 Task: Find connections with filter location Bilajari with filter topic #openhouse with filter profile language English with filter current company SpiceJet Limited with filter school Rustamji Institute of Technology, Border Security Force (BSF) Academy, Tekanpur, Gwalior 474005 with filter industry Boilers, Tanks, and Shipping Container Manufacturing with filter service category Property Management with filter keywords title Accountant
Action: Mouse moved to (595, 108)
Screenshot: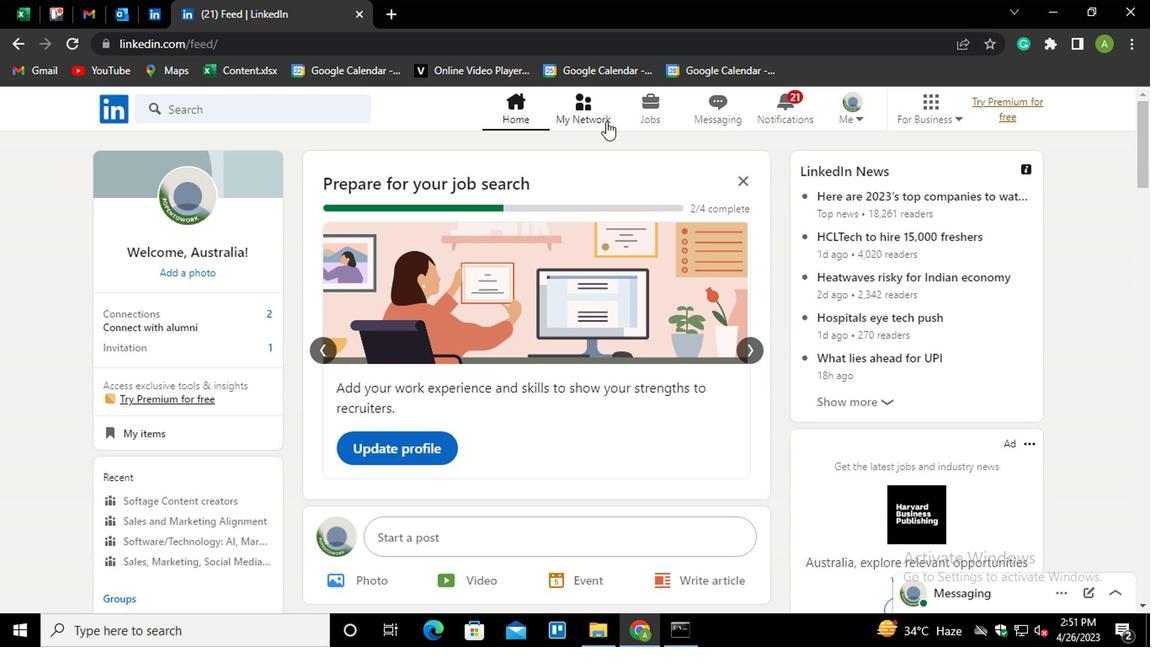 
Action: Mouse pressed left at (595, 108)
Screenshot: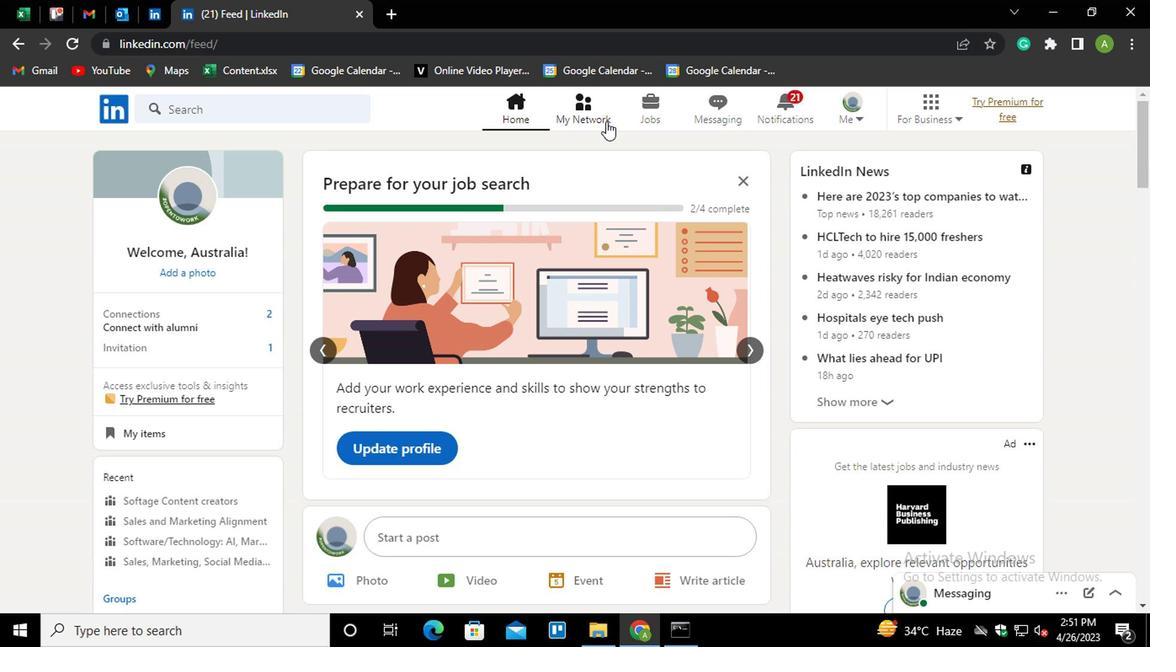 
Action: Mouse moved to (187, 195)
Screenshot: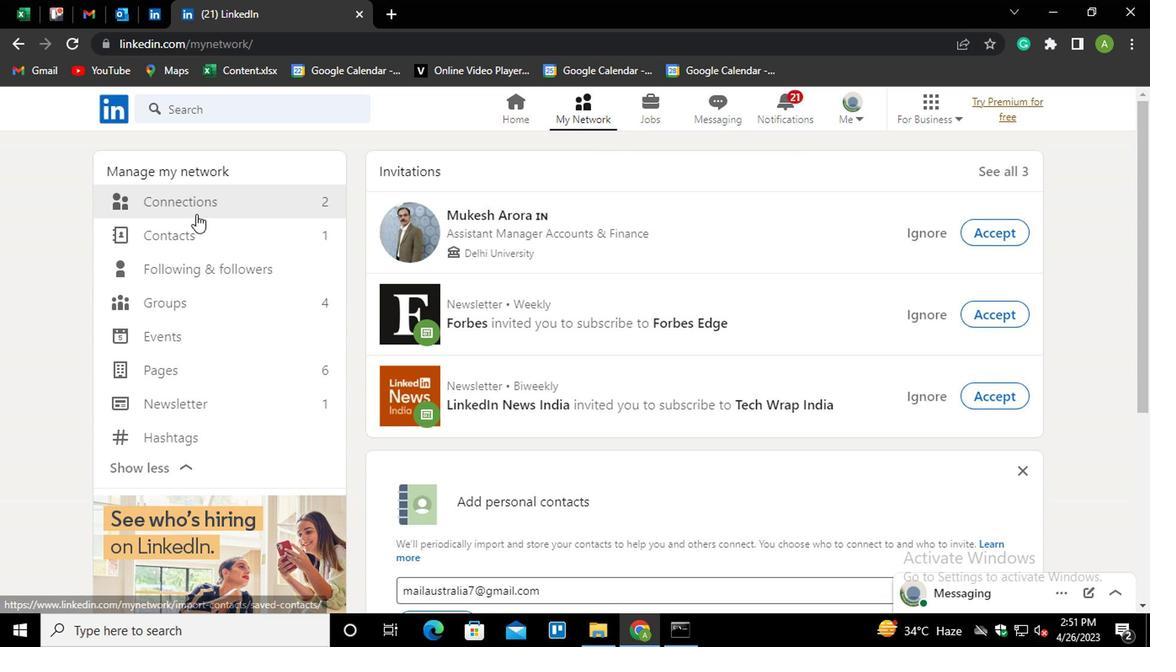 
Action: Mouse pressed left at (187, 195)
Screenshot: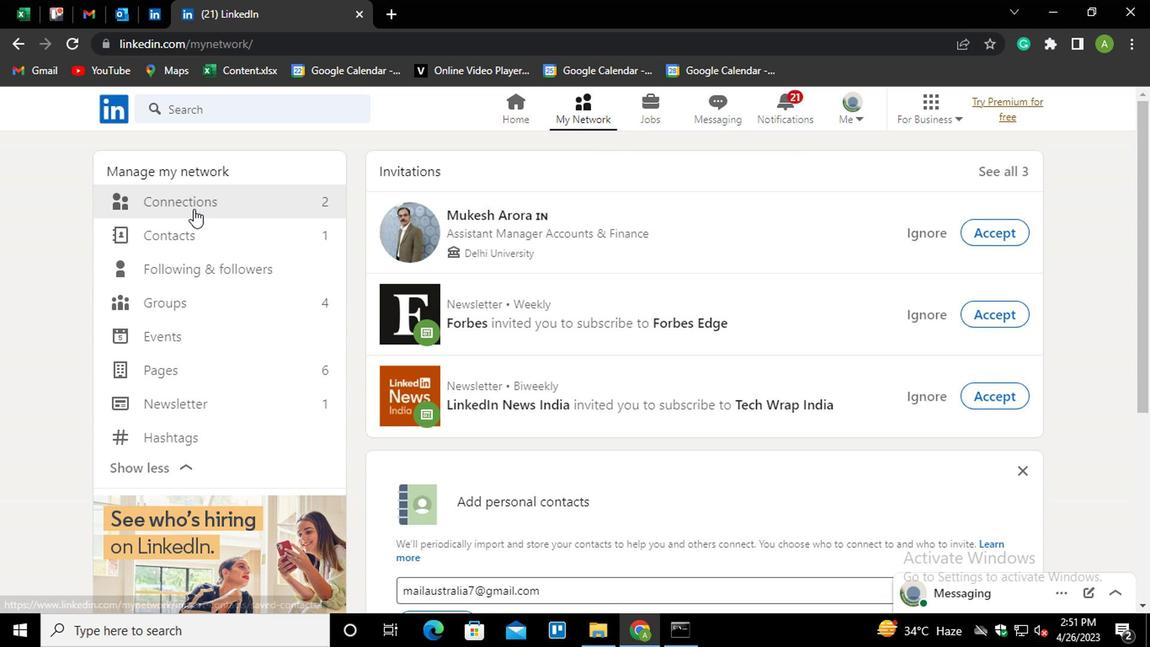 
Action: Mouse moved to (667, 196)
Screenshot: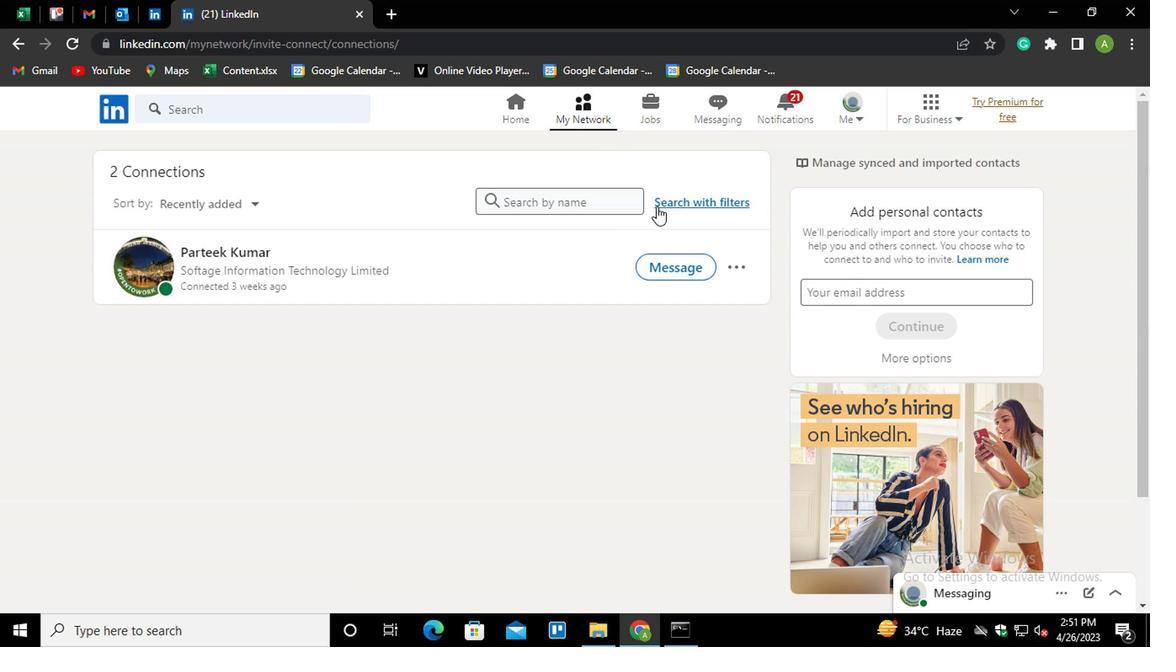 
Action: Mouse pressed left at (667, 196)
Screenshot: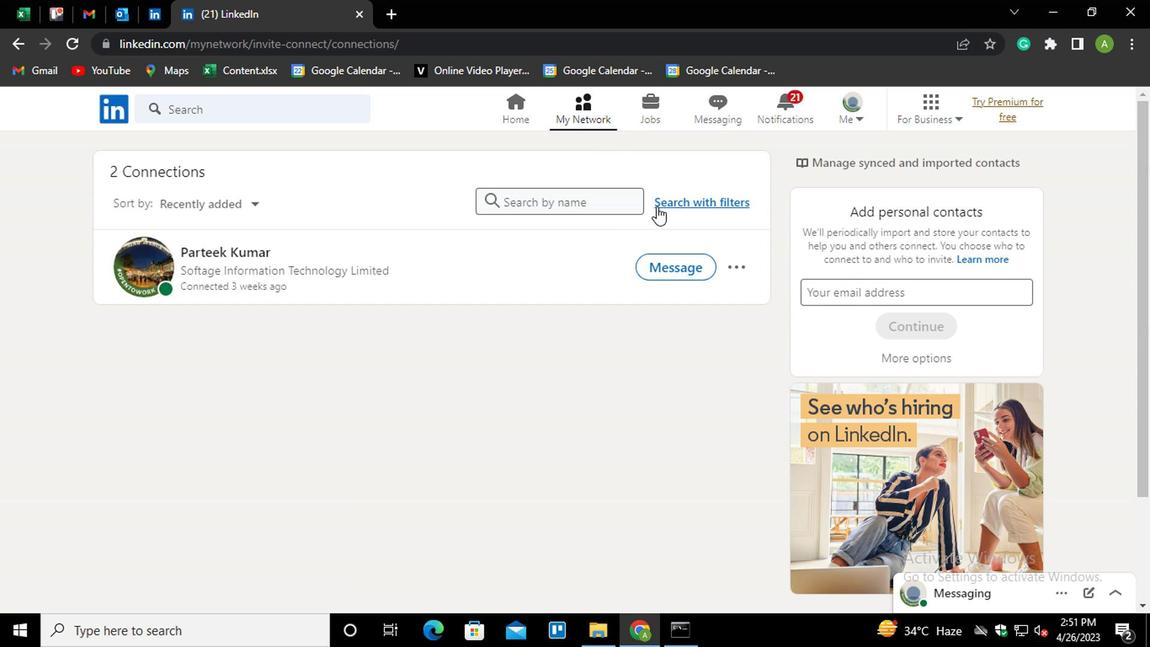 
Action: Mouse moved to (567, 142)
Screenshot: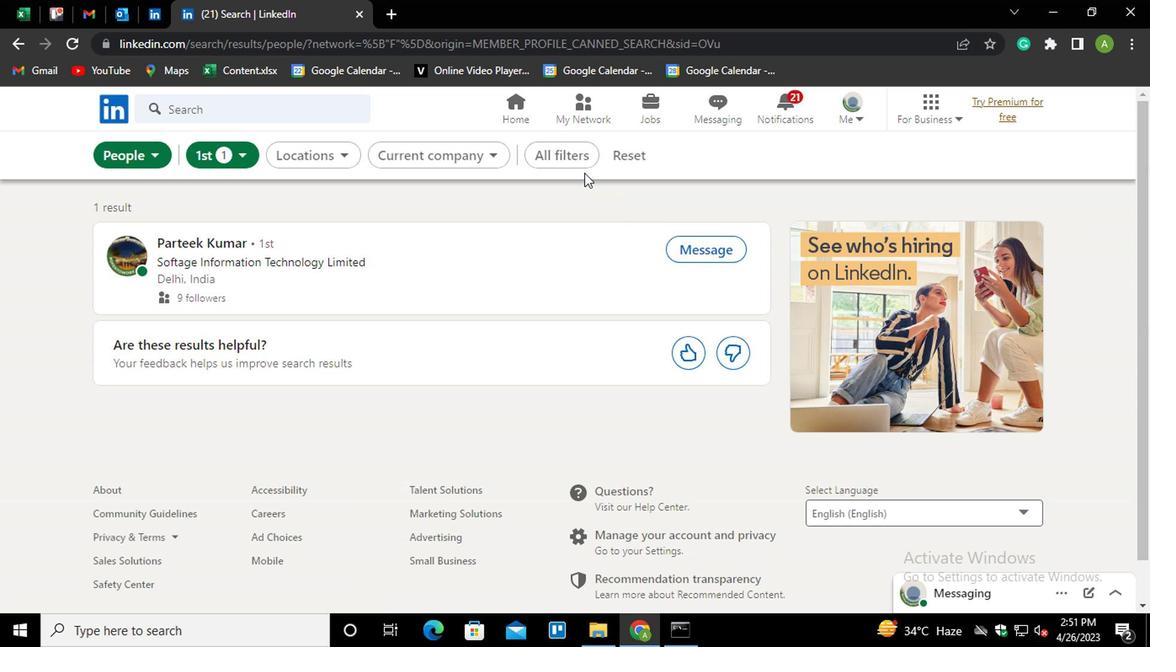 
Action: Mouse pressed left at (567, 142)
Screenshot: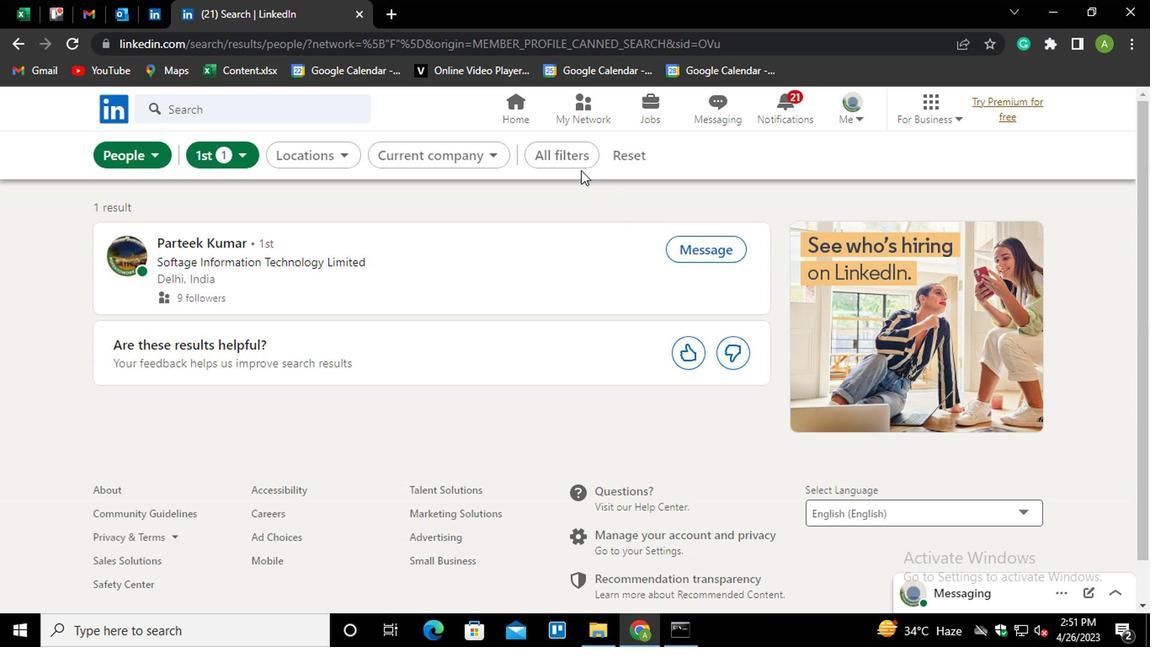 
Action: Mouse moved to (871, 346)
Screenshot: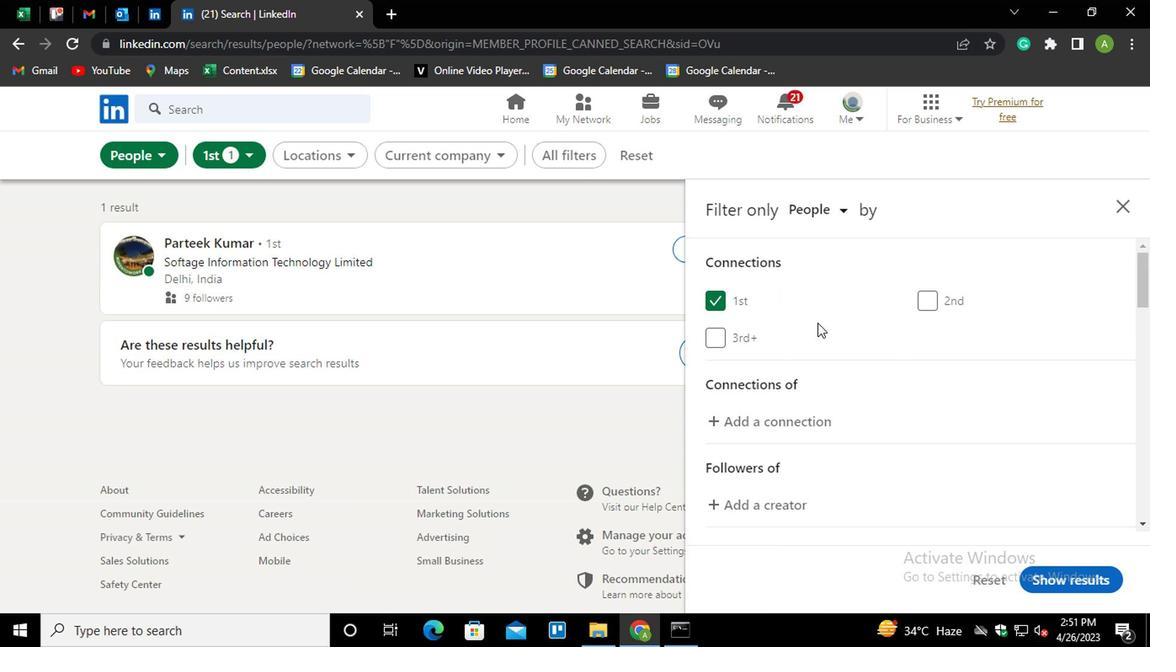 
Action: Mouse scrolled (871, 345) with delta (0, -1)
Screenshot: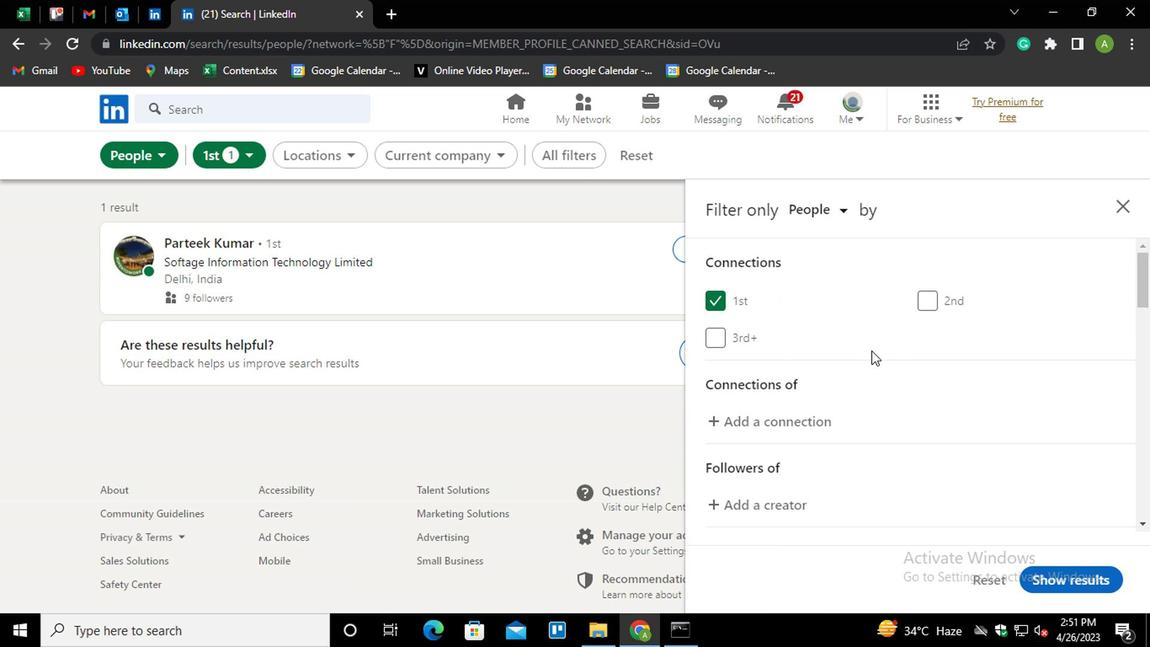 
Action: Mouse scrolled (871, 345) with delta (0, -1)
Screenshot: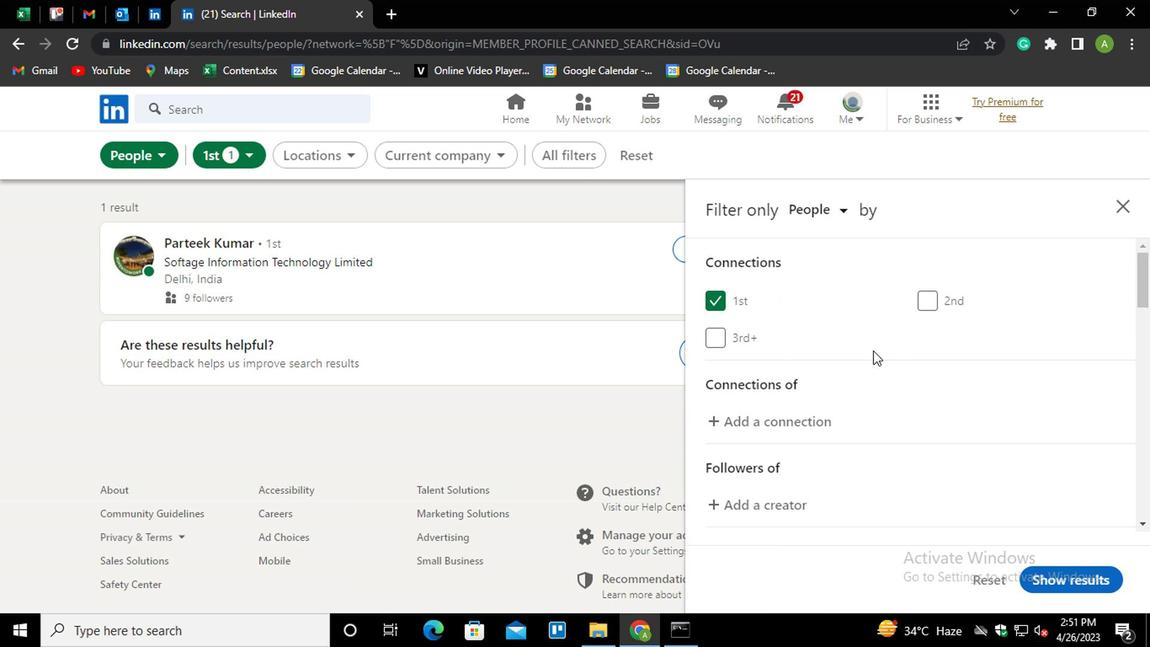 
Action: Mouse scrolled (871, 345) with delta (0, -1)
Screenshot: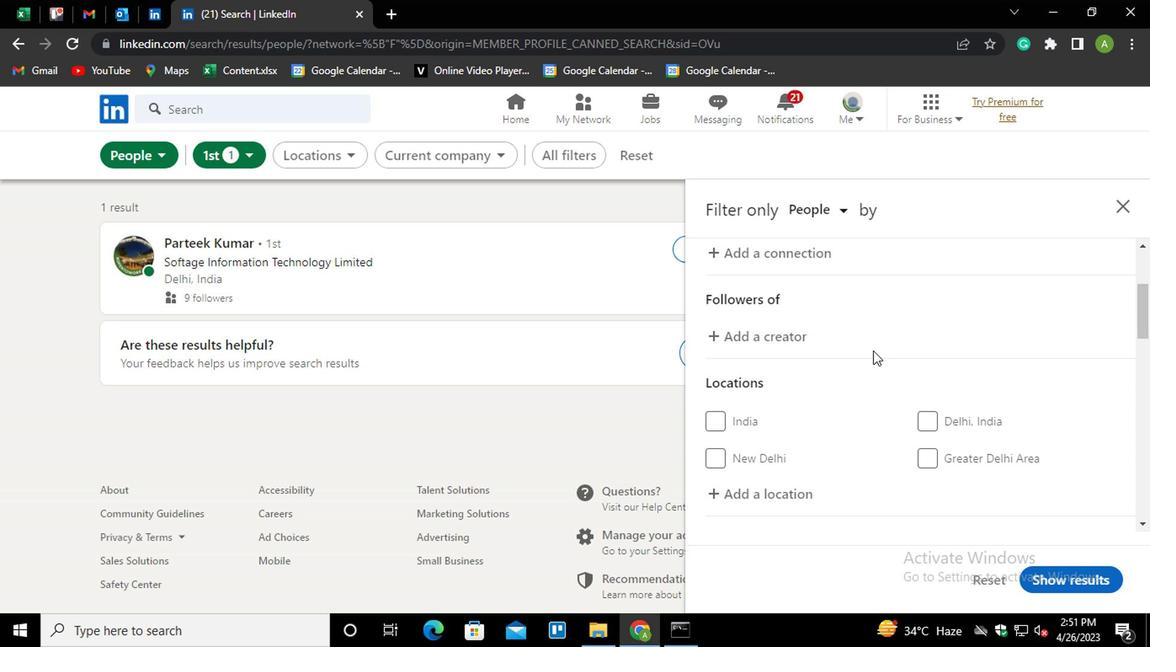 
Action: Mouse moved to (774, 399)
Screenshot: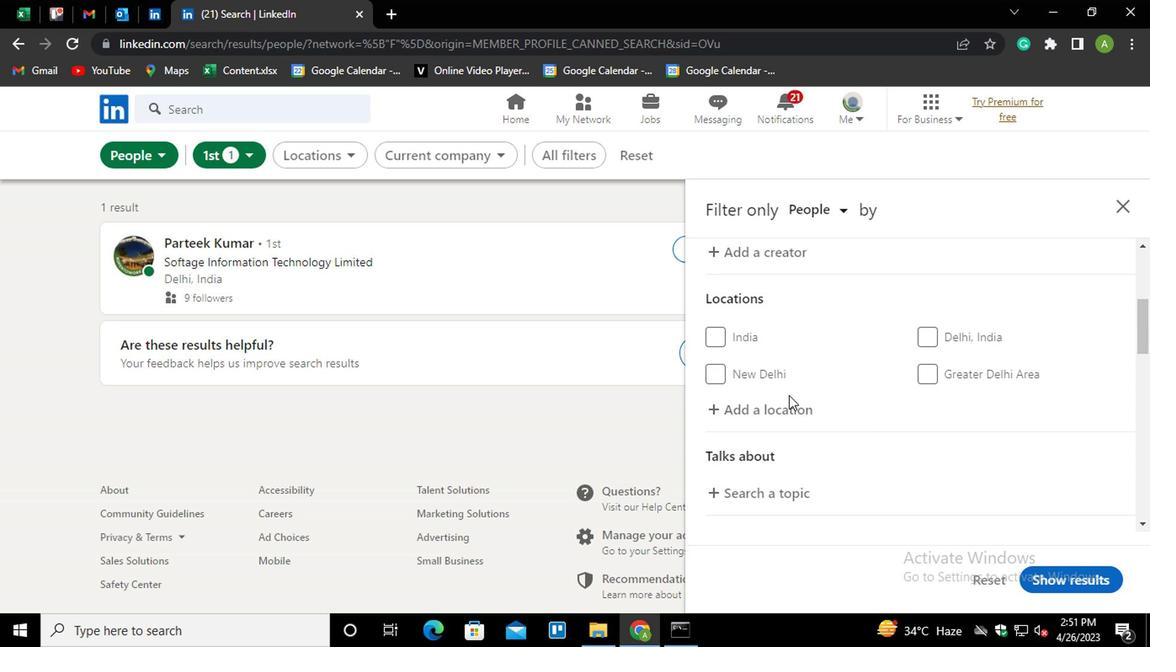 
Action: Mouse pressed left at (774, 399)
Screenshot: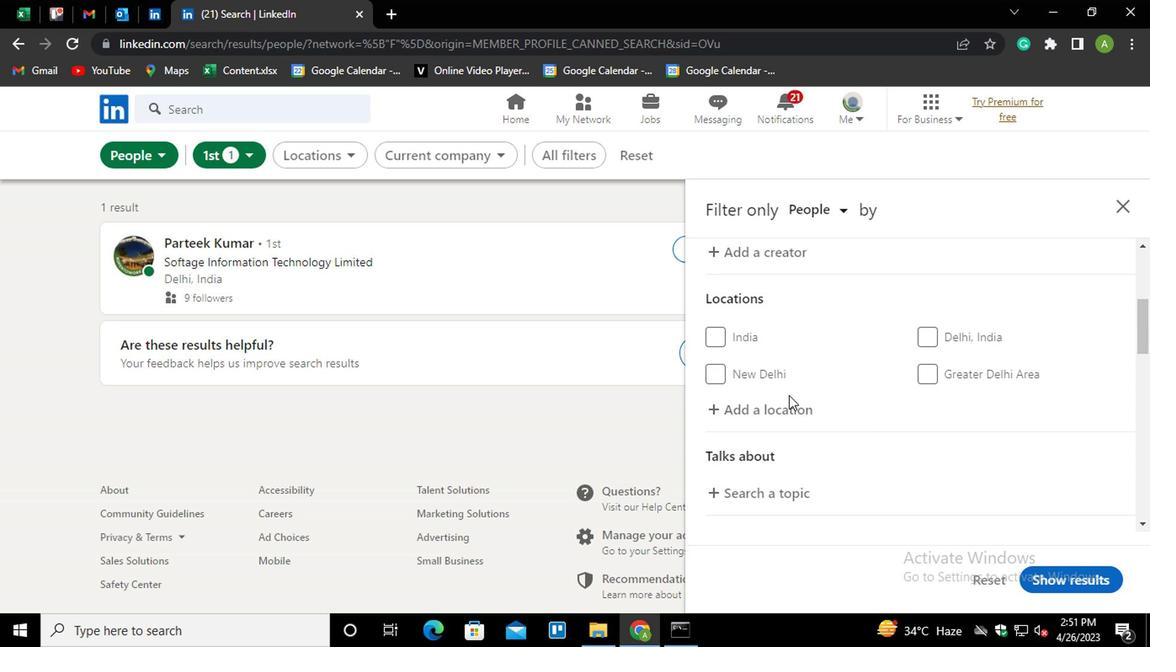 
Action: Mouse moved to (774, 399)
Screenshot: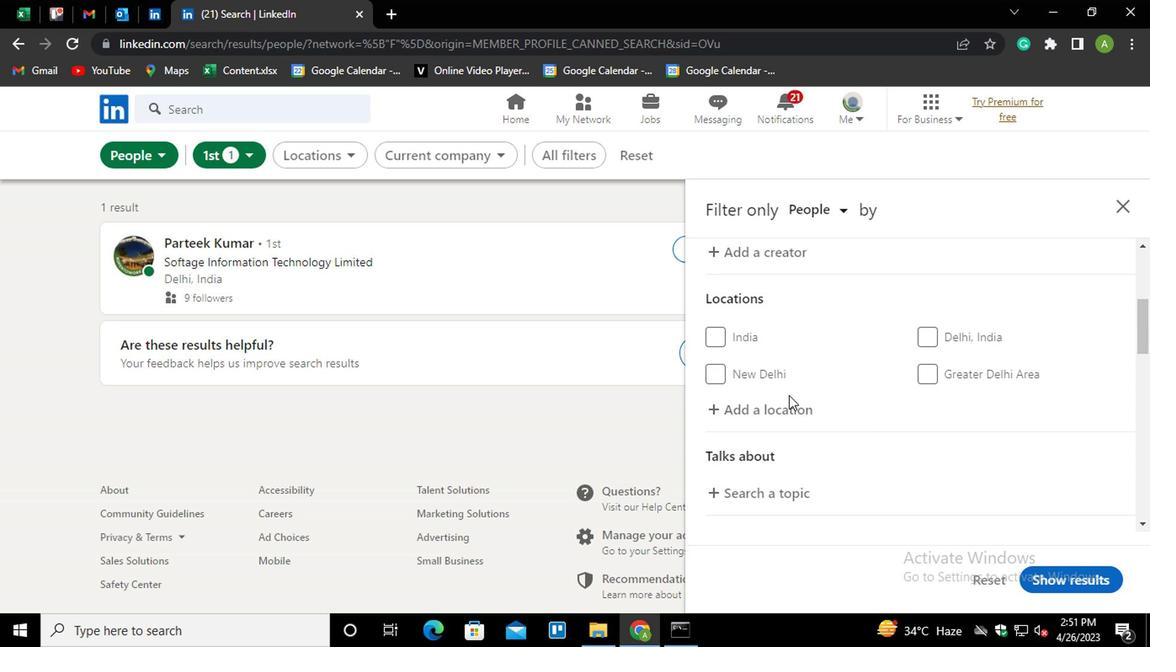 
Action: Key pressed <Key.shift>BILAJARI
Screenshot: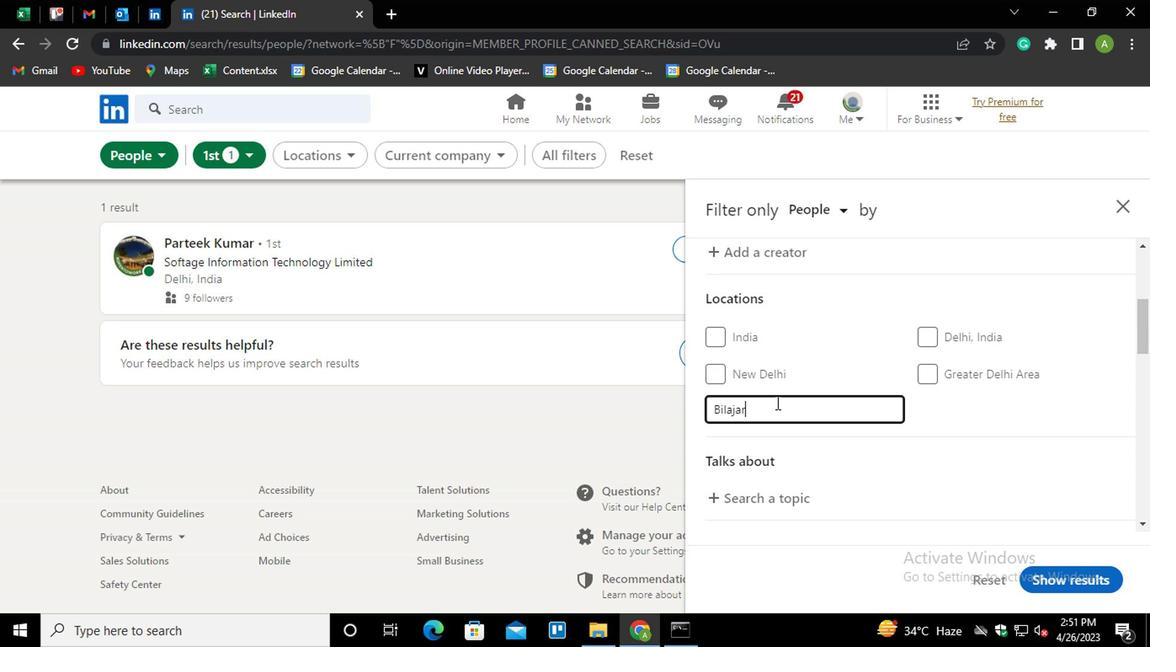 
Action: Mouse moved to (990, 422)
Screenshot: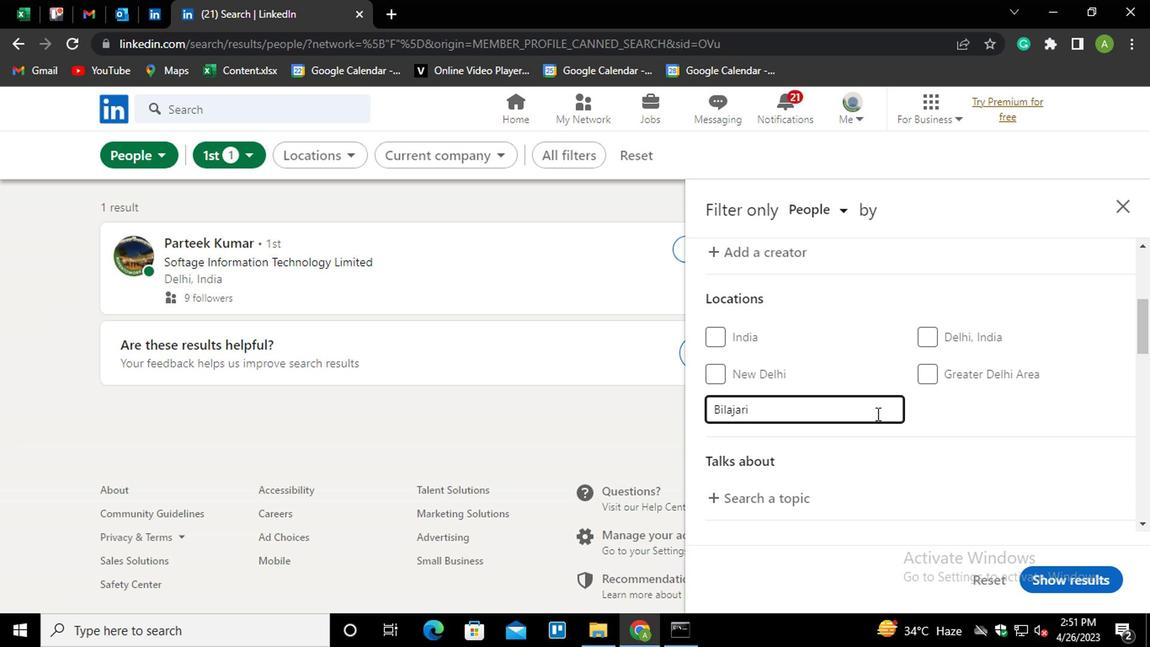 
Action: Mouse pressed left at (990, 422)
Screenshot: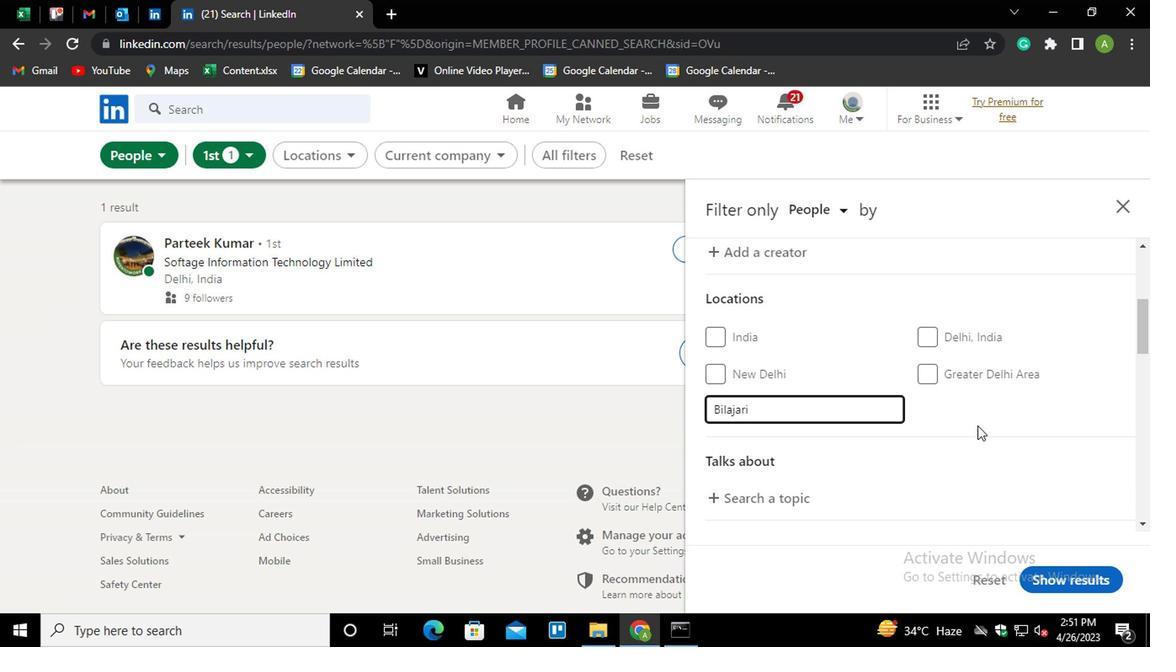 
Action: Mouse moved to (980, 429)
Screenshot: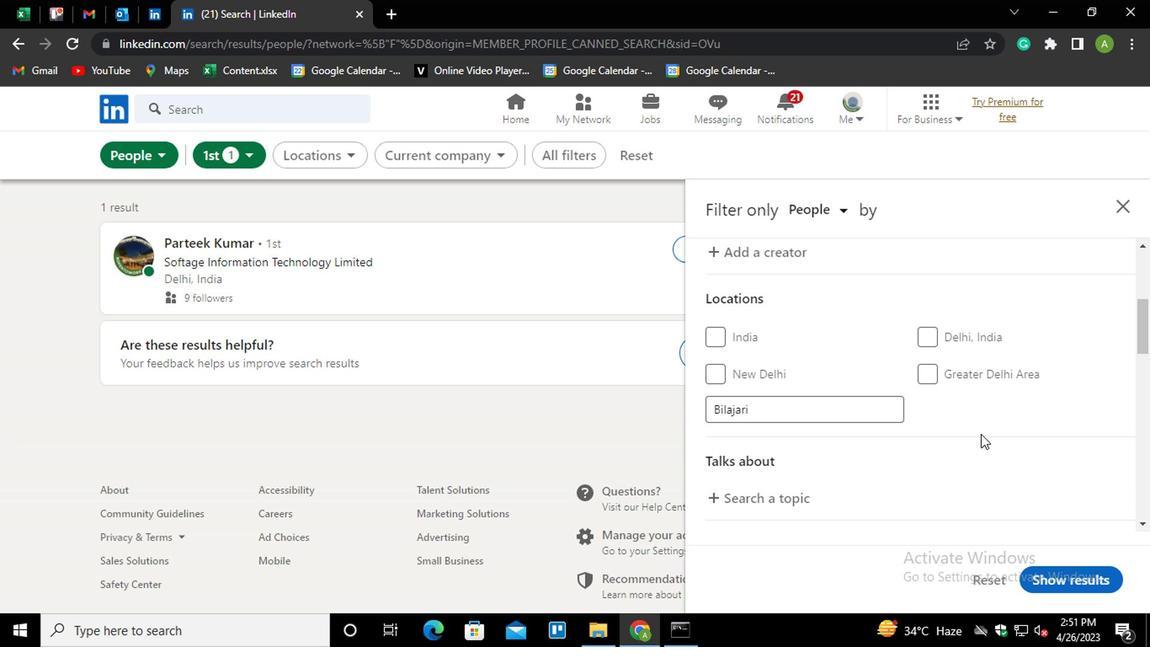 
Action: Mouse scrolled (980, 428) with delta (0, 0)
Screenshot: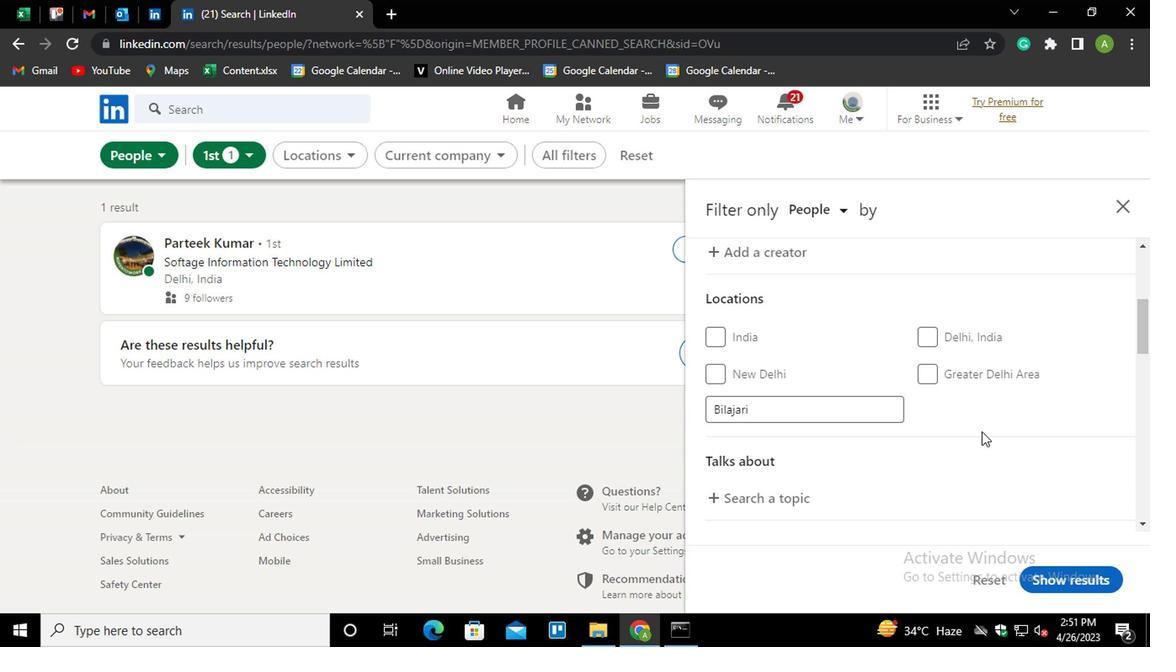 
Action: Mouse scrolled (980, 428) with delta (0, 0)
Screenshot: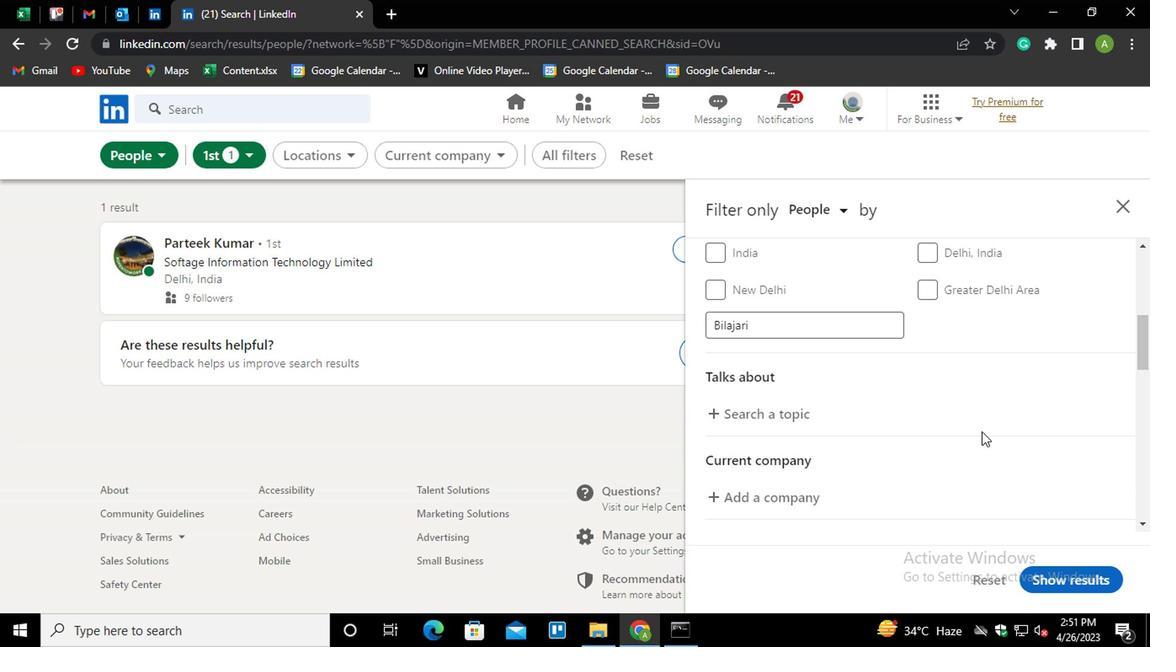 
Action: Mouse moved to (767, 326)
Screenshot: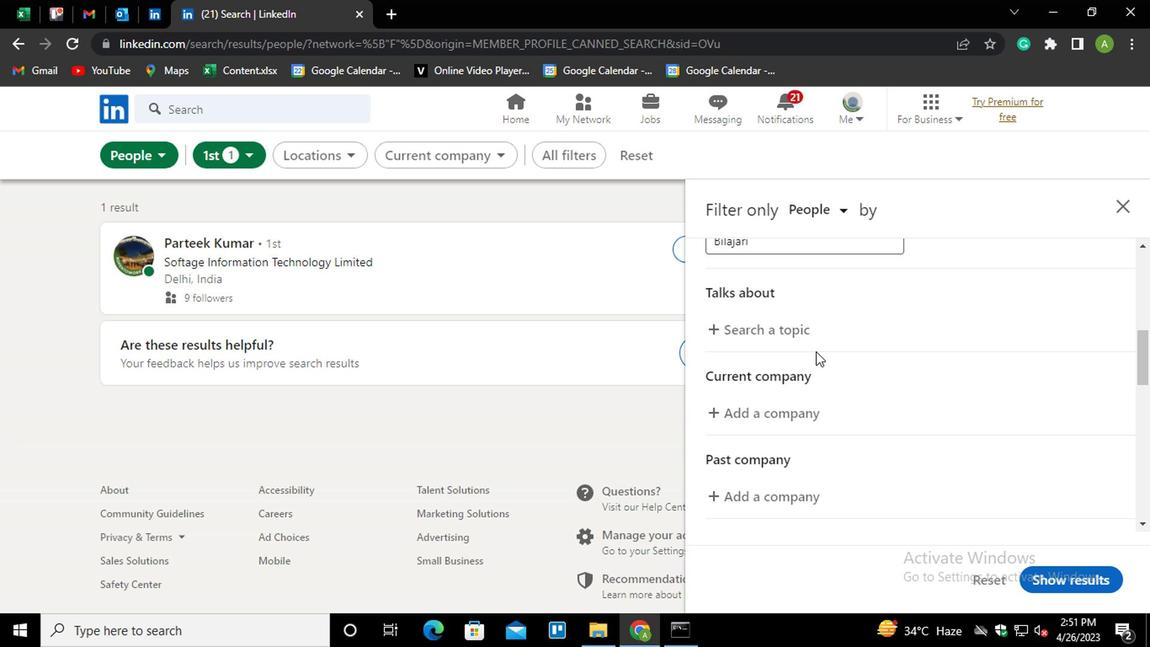 
Action: Mouse pressed left at (767, 326)
Screenshot: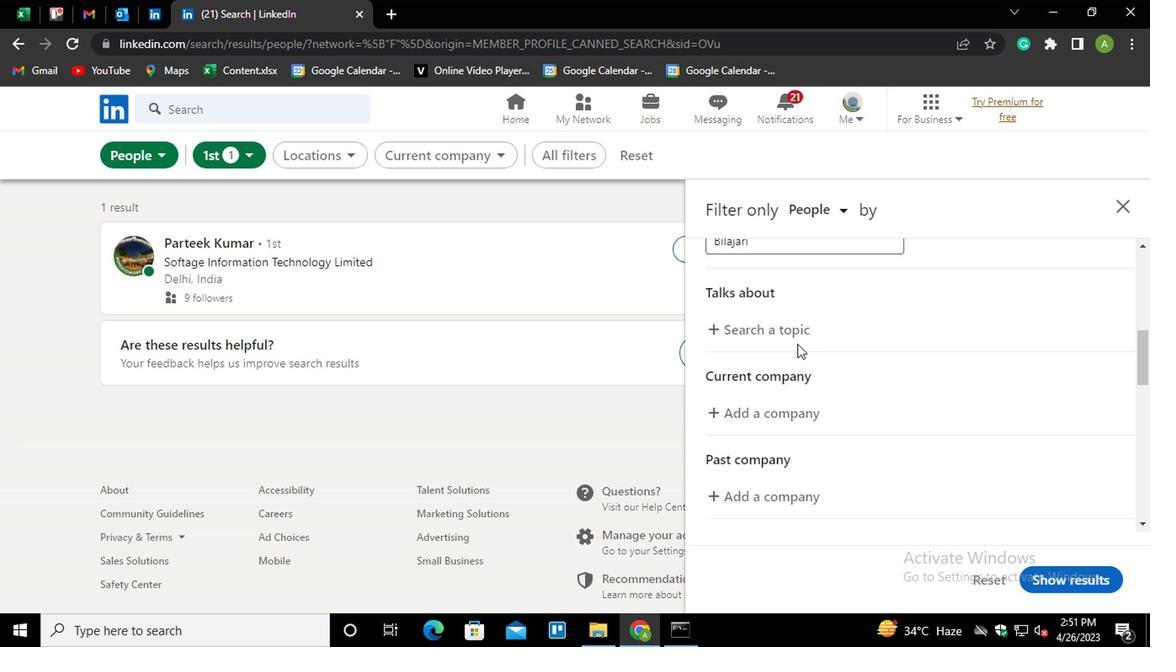 
Action: Key pressed <Key.shift>#OPENHOUSE
Screenshot: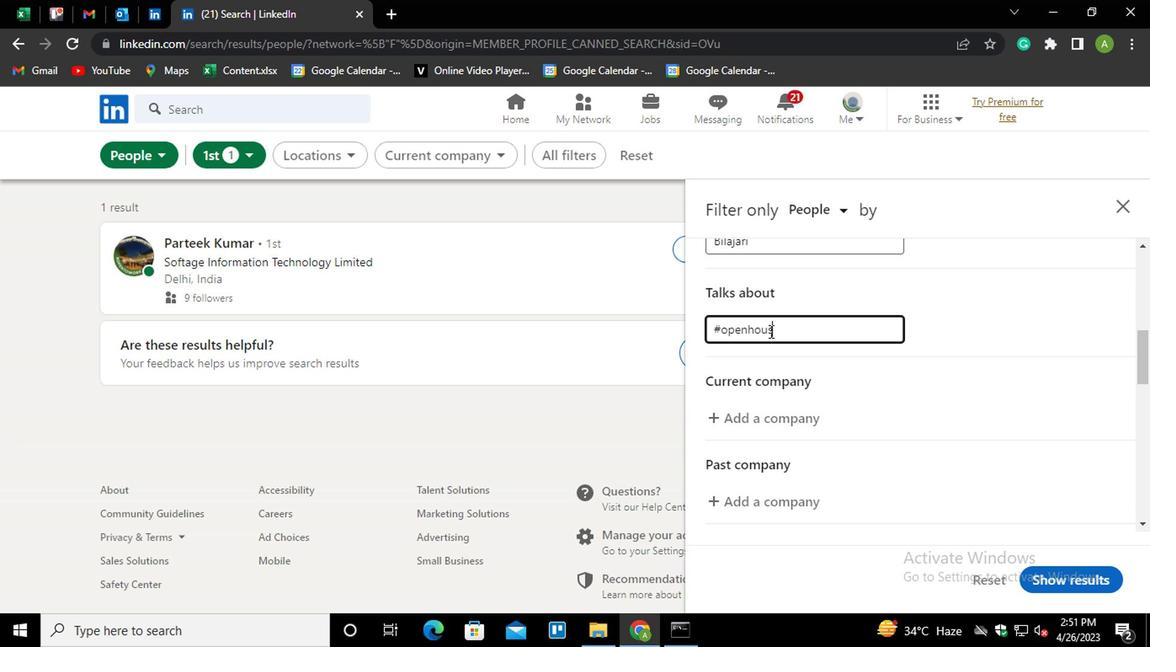
Action: Mouse moved to (1041, 297)
Screenshot: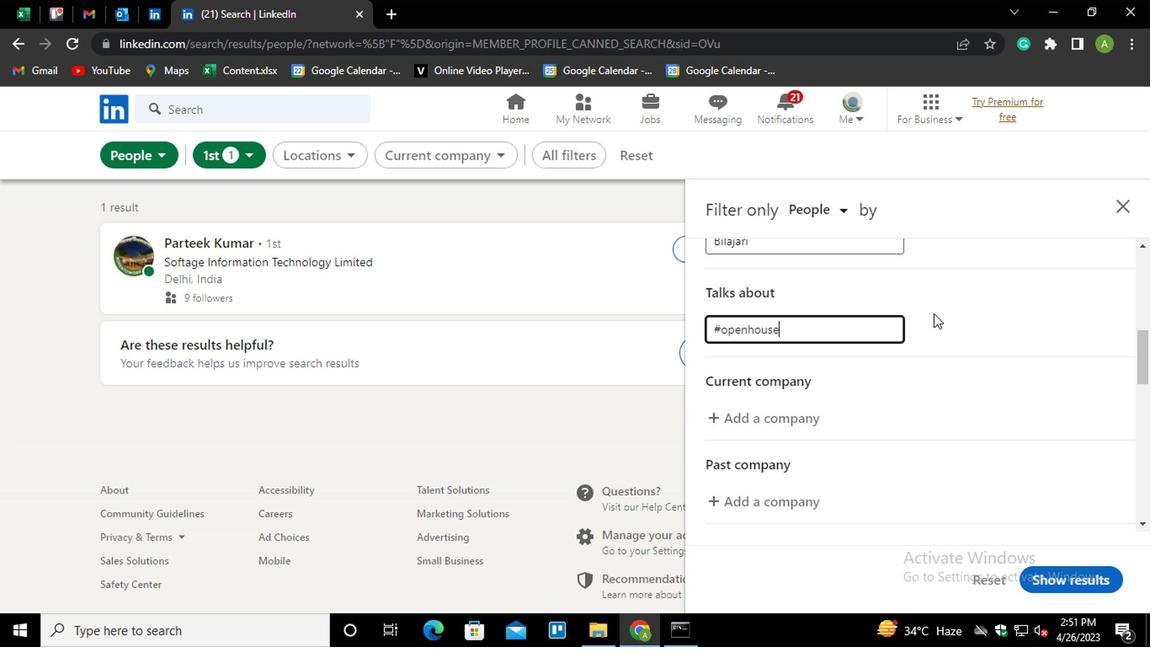 
Action: Mouse pressed left at (1041, 297)
Screenshot: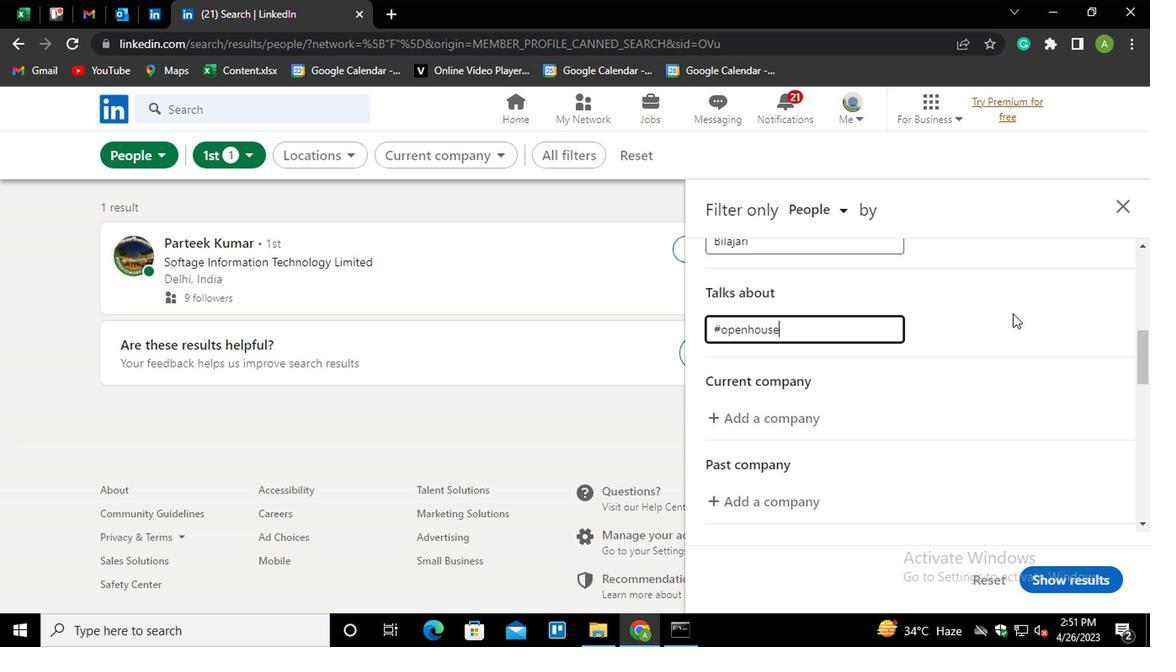 
Action: Mouse moved to (774, 391)
Screenshot: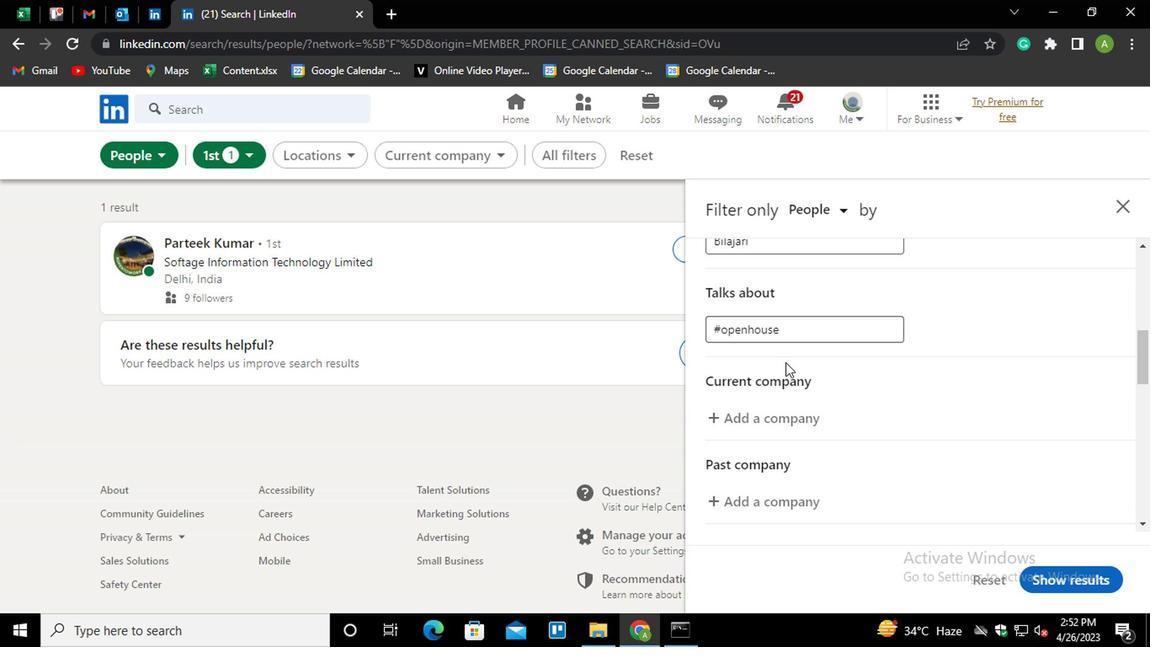 
Action: Mouse scrolled (774, 391) with delta (0, 0)
Screenshot: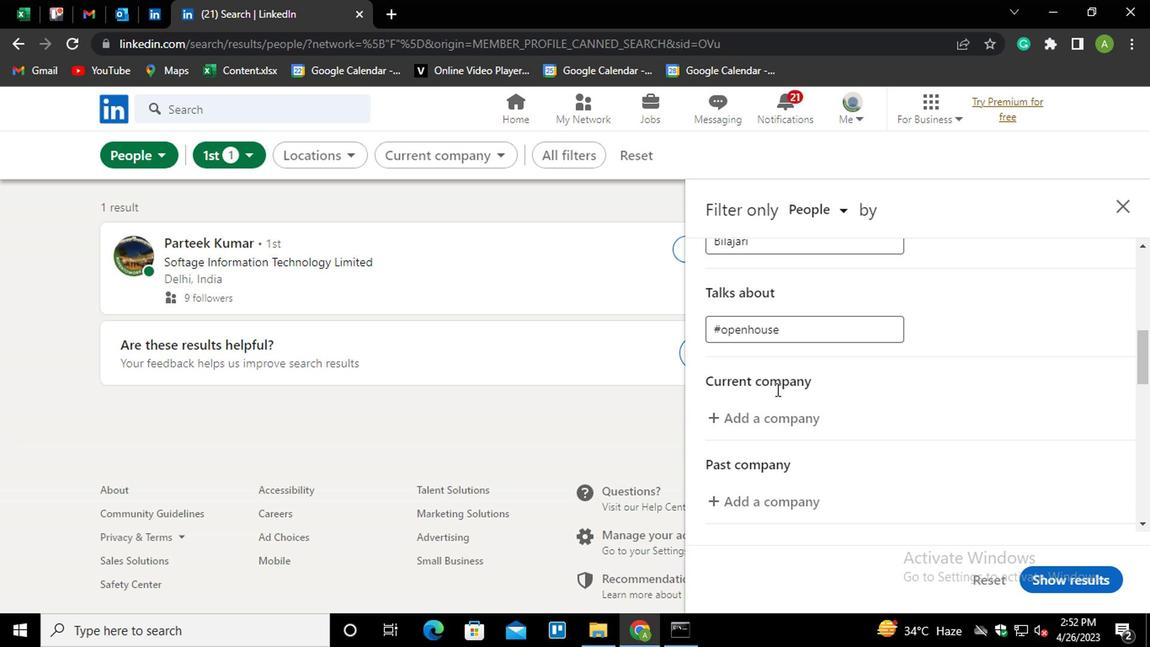 
Action: Mouse moved to (767, 323)
Screenshot: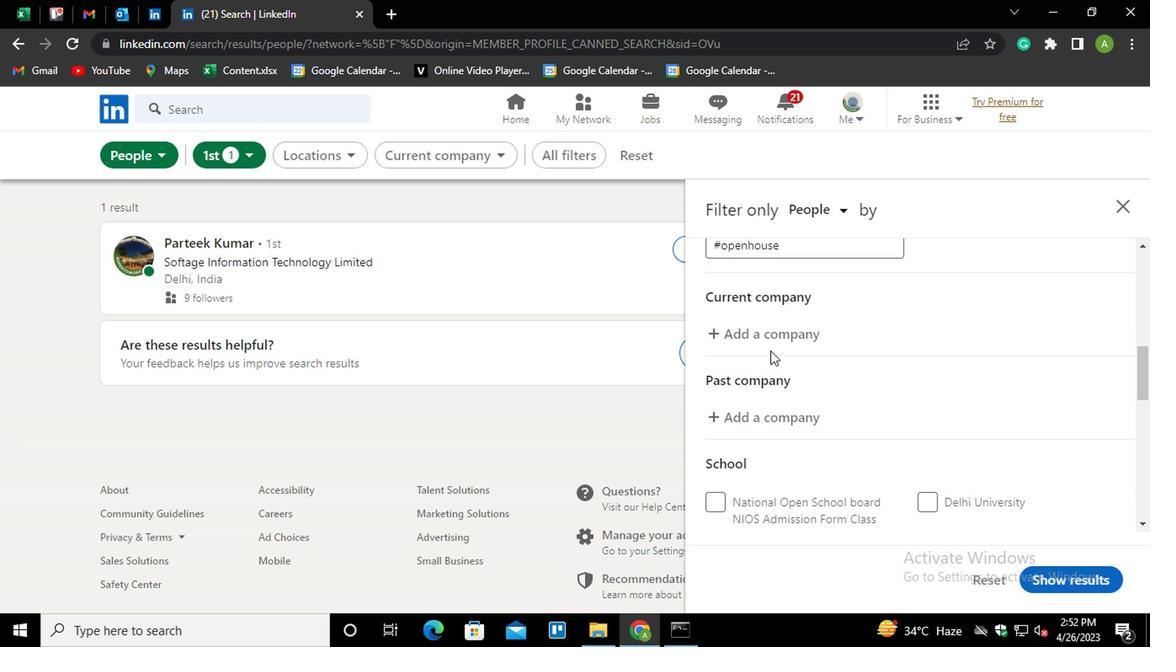 
Action: Mouse pressed left at (767, 323)
Screenshot: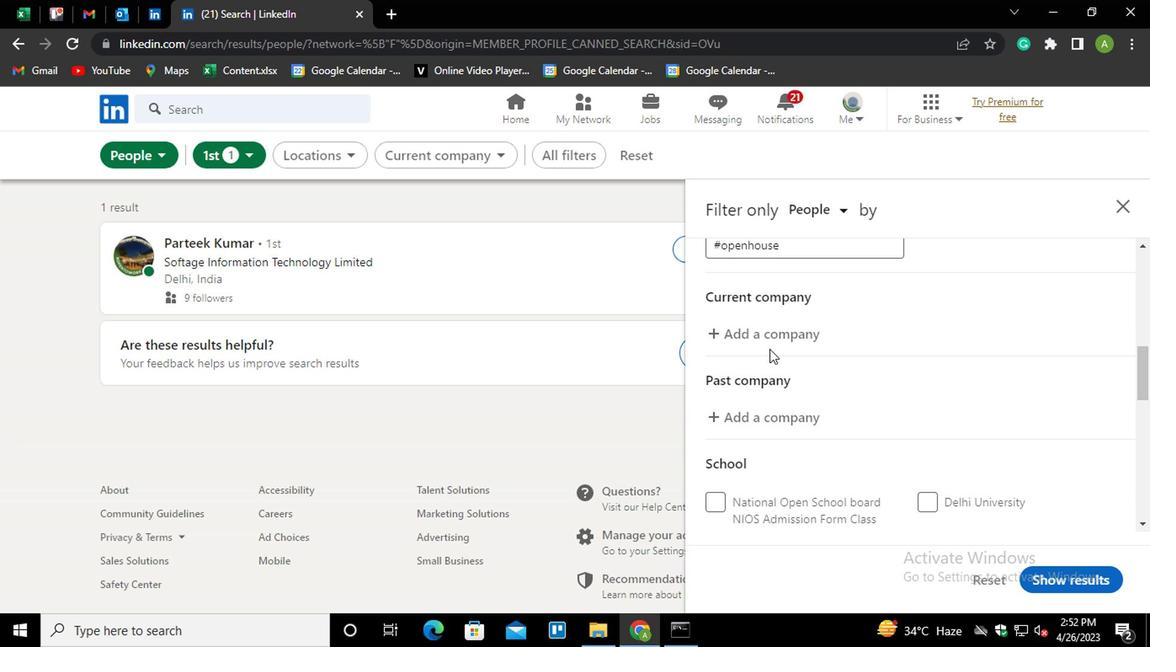 
Action: Key pressed <Key.shift>SPICE<Key.down><Key.enter>
Screenshot: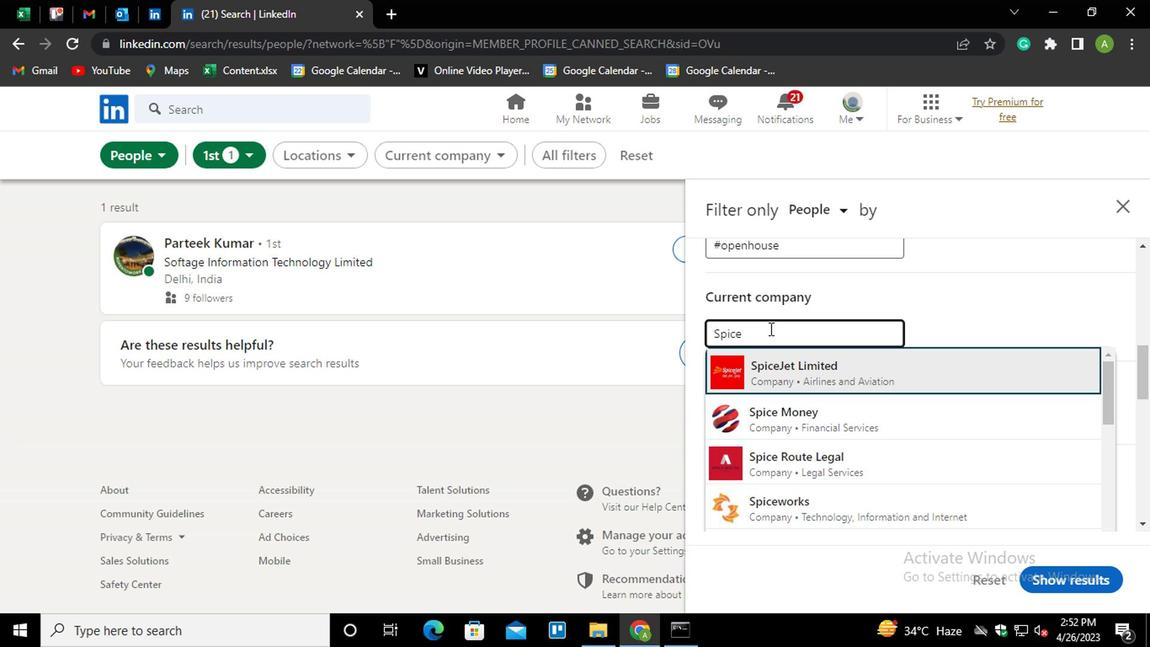 
Action: Mouse scrolled (767, 323) with delta (0, 0)
Screenshot: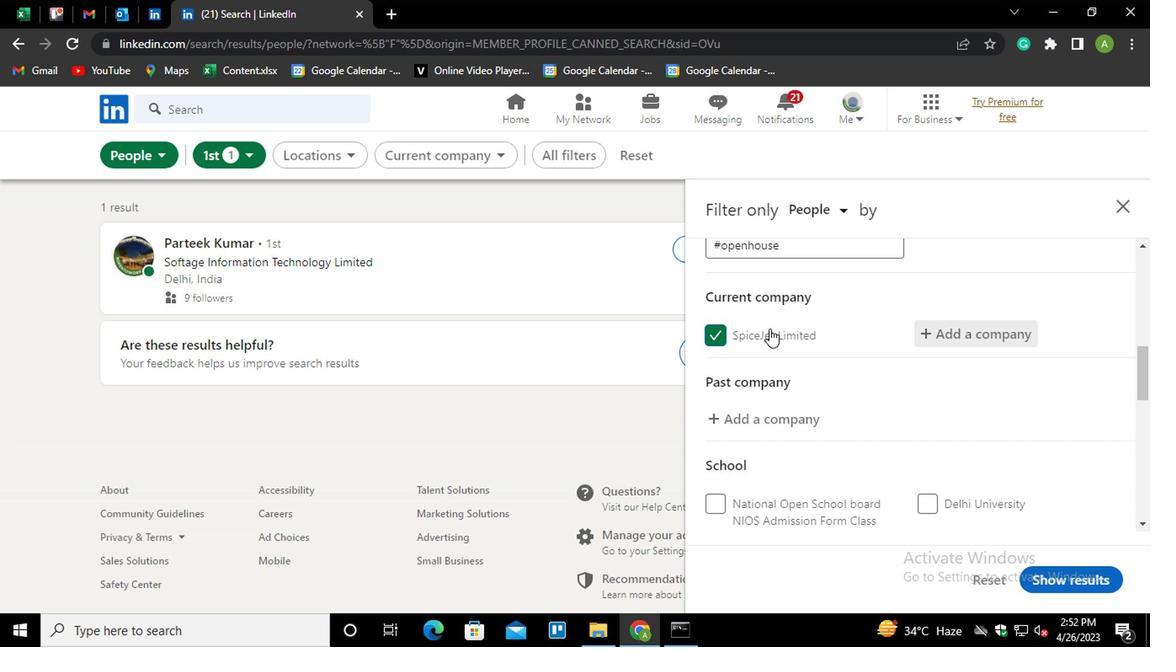 
Action: Mouse scrolled (767, 323) with delta (0, 0)
Screenshot: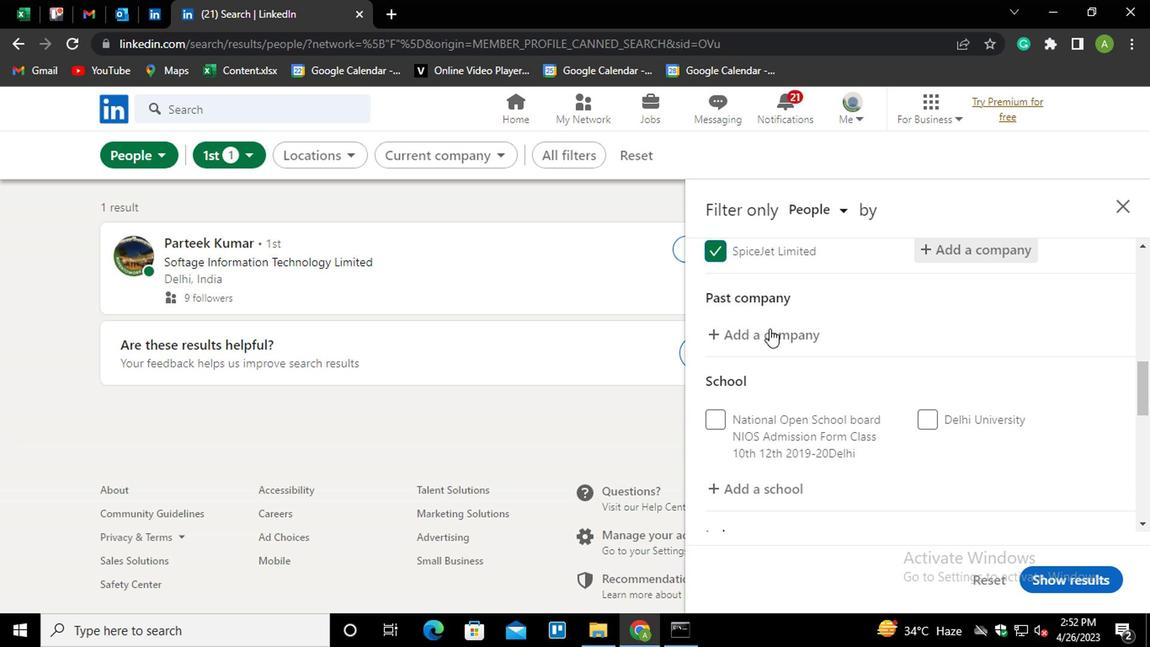 
Action: Mouse moved to (774, 331)
Screenshot: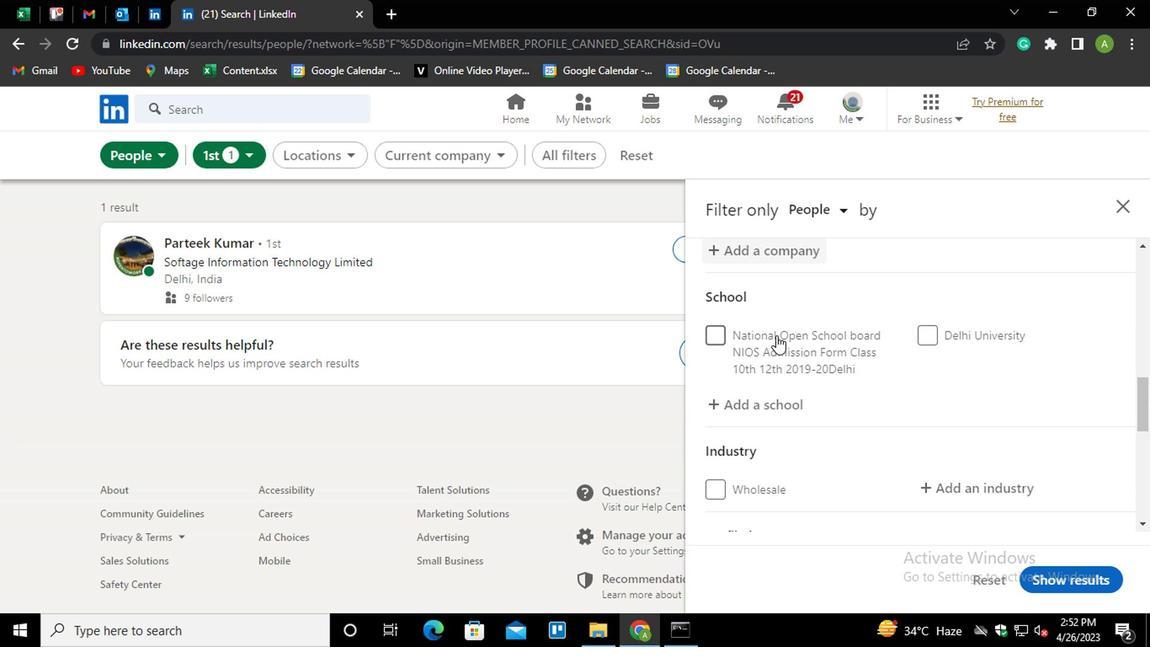 
Action: Mouse scrolled (774, 330) with delta (0, 0)
Screenshot: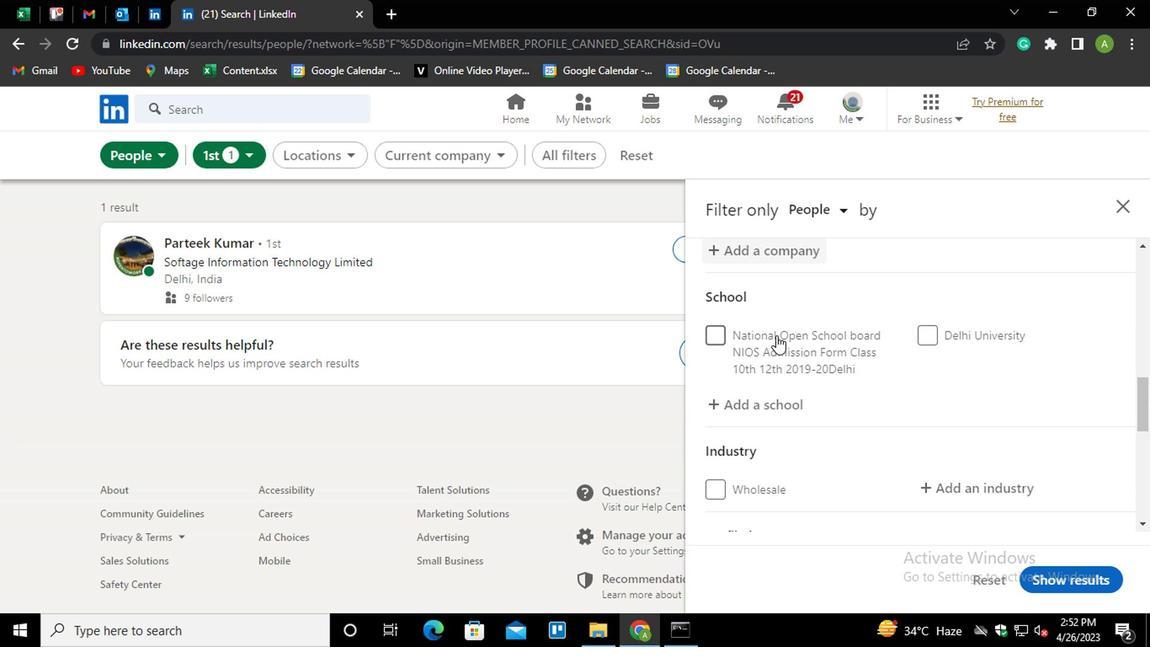 
Action: Mouse moved to (762, 315)
Screenshot: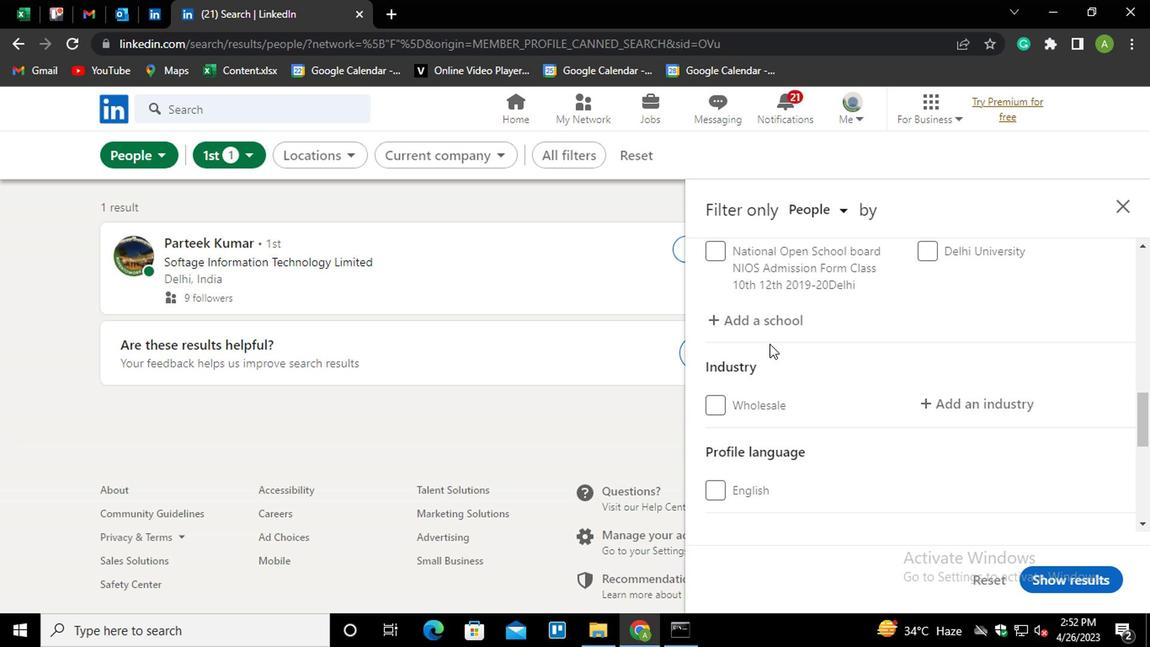 
Action: Mouse pressed left at (762, 315)
Screenshot: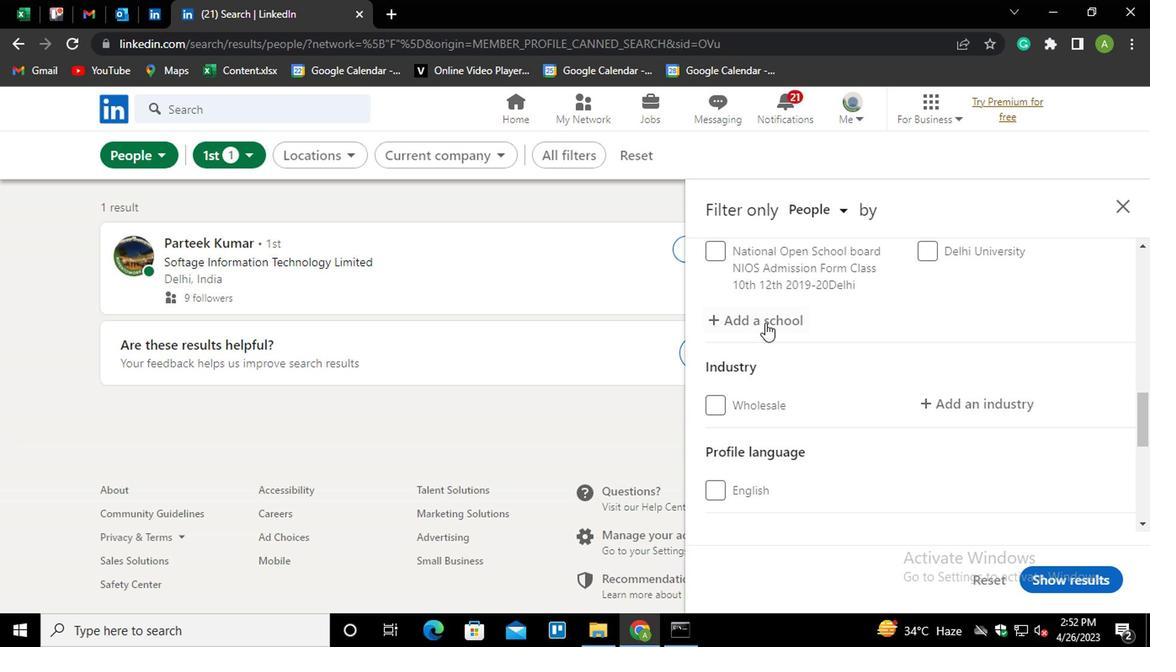 
Action: Mouse moved to (762, 315)
Screenshot: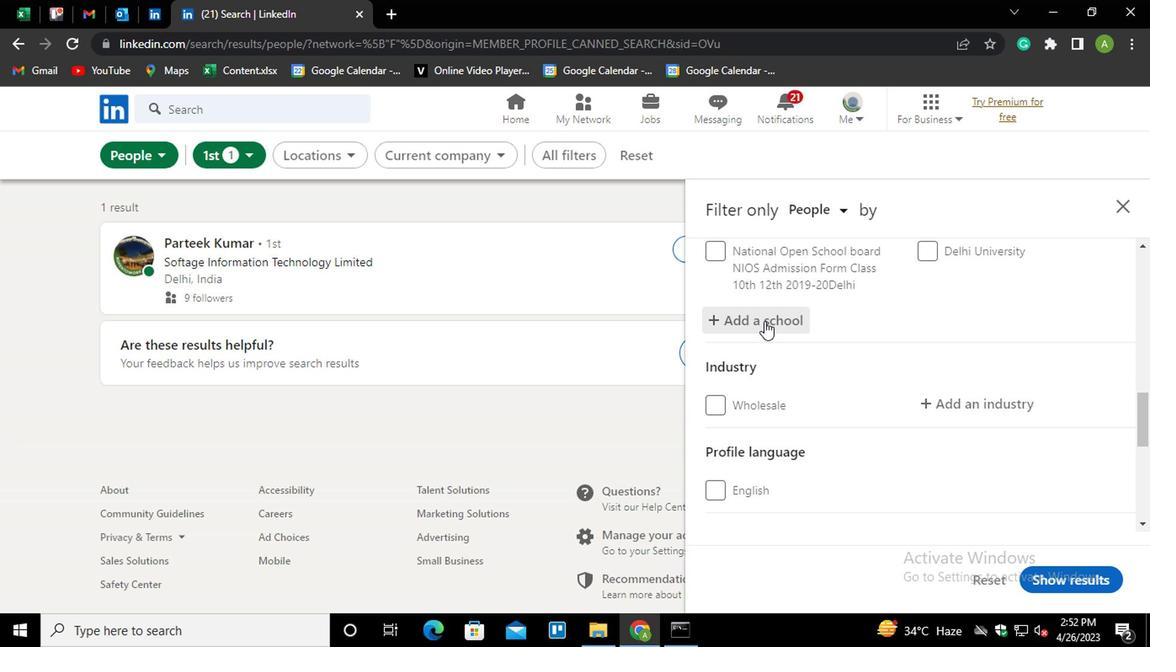 
Action: Mouse pressed left at (762, 315)
Screenshot: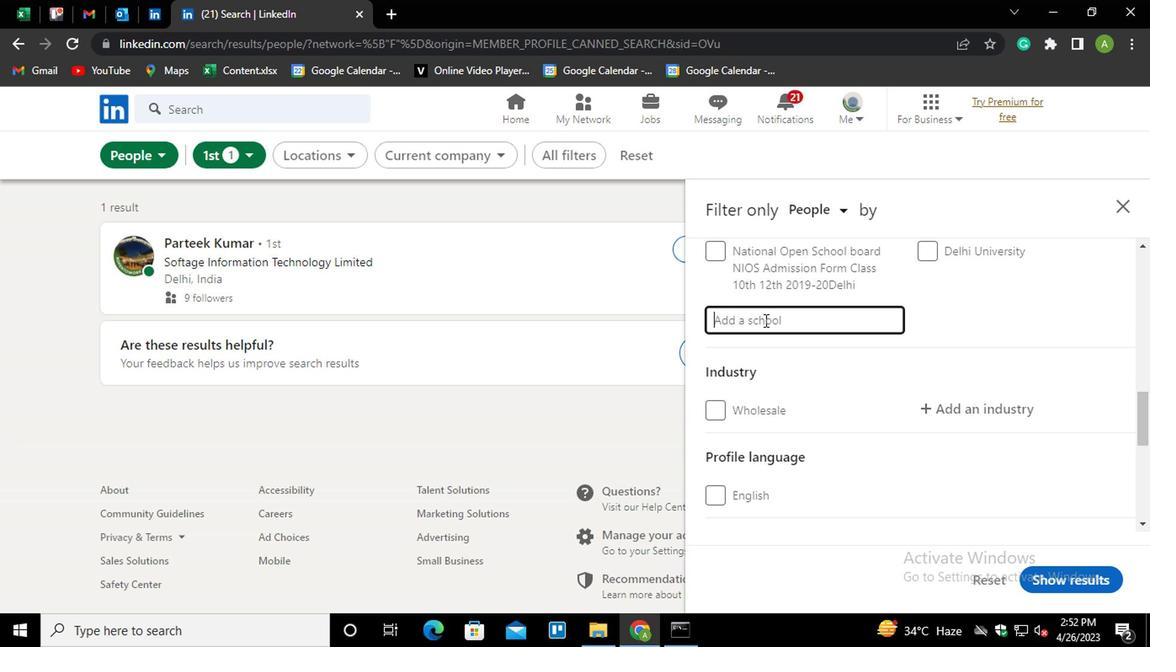 
Action: Key pressed <Key.shift>RUSTA<Key.down><Key.enter>
Screenshot: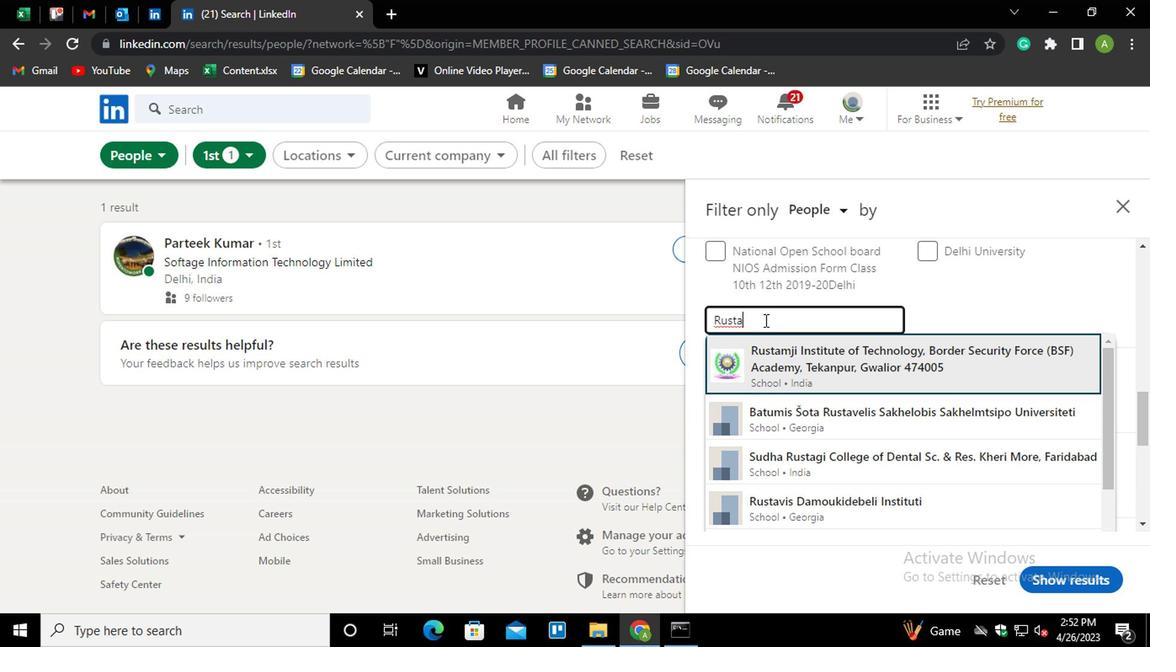 
Action: Mouse moved to (816, 335)
Screenshot: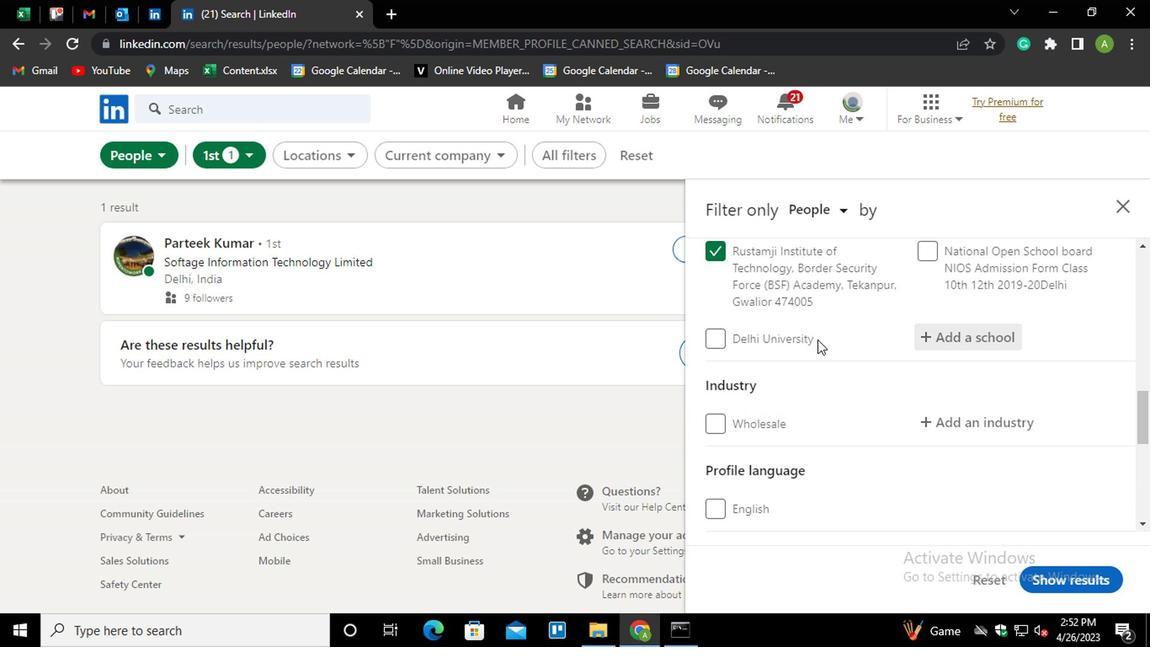 
Action: Mouse scrolled (816, 334) with delta (0, 0)
Screenshot: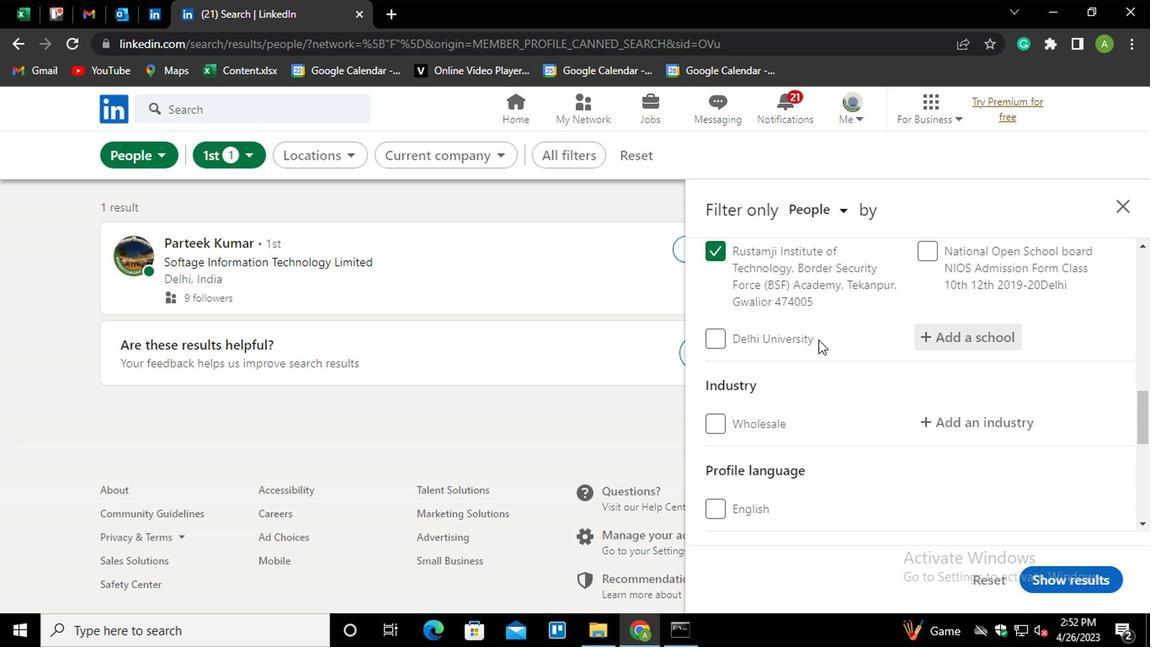 
Action: Mouse moved to (829, 338)
Screenshot: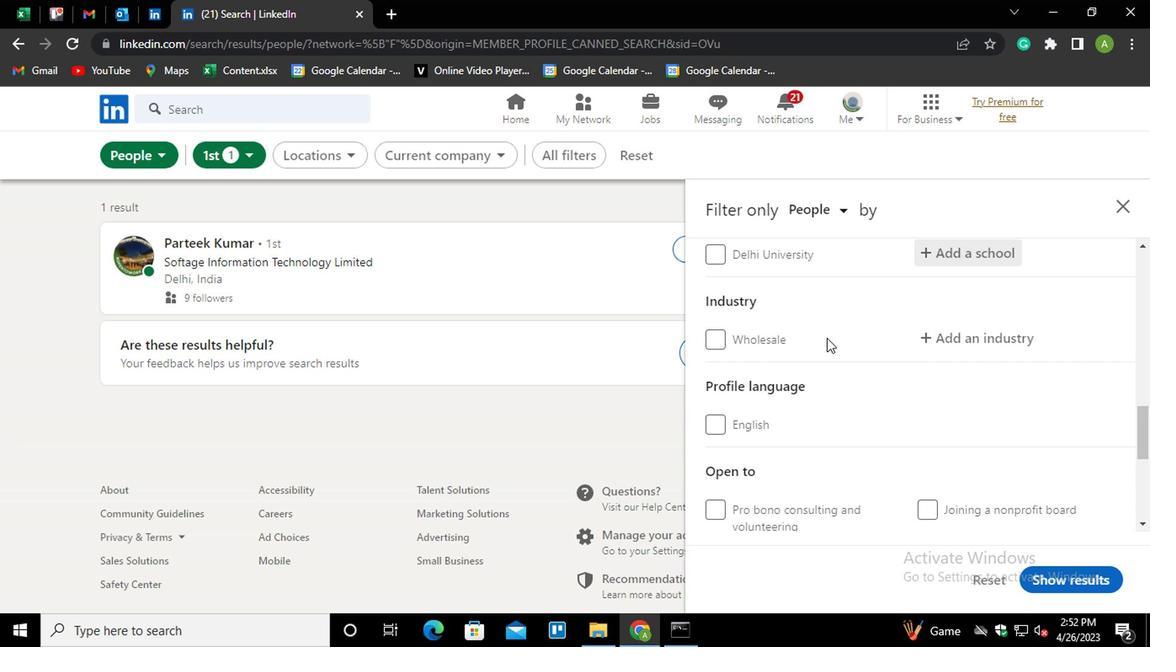 
Action: Mouse scrolled (829, 337) with delta (0, -1)
Screenshot: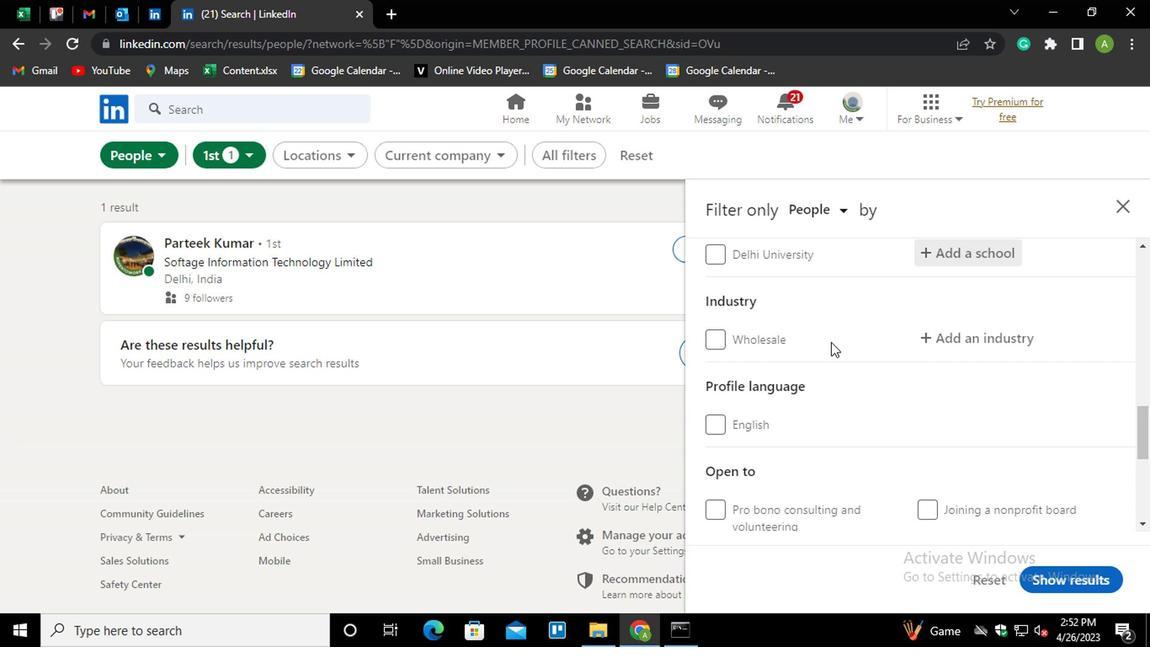 
Action: Mouse moved to (937, 246)
Screenshot: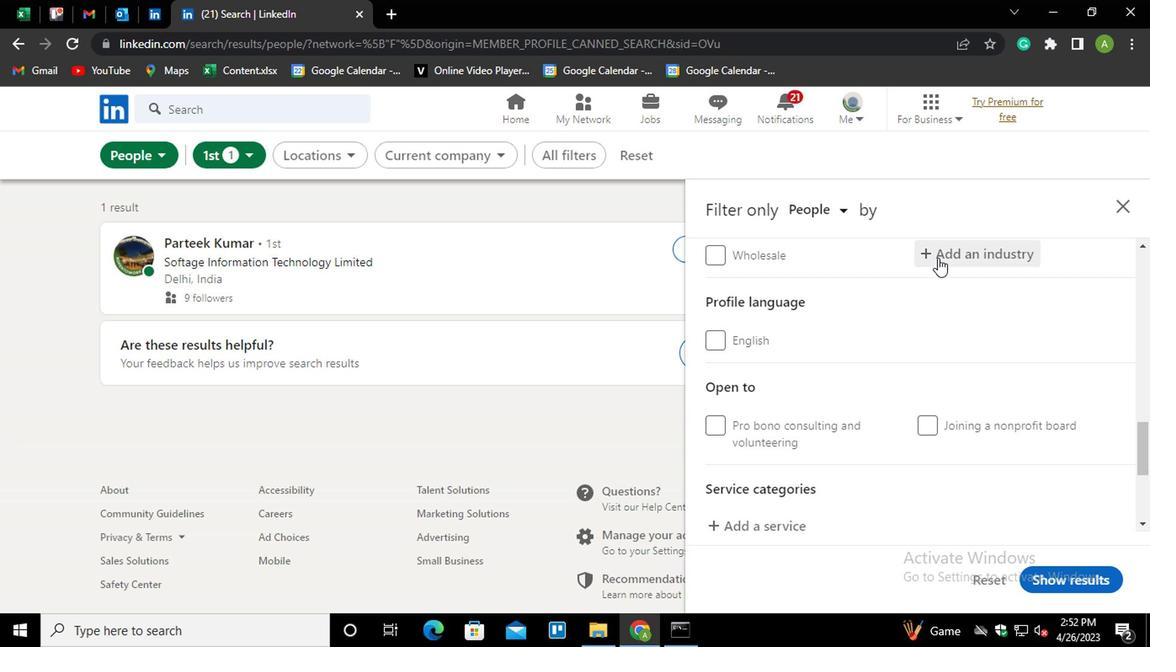 
Action: Mouse pressed left at (937, 246)
Screenshot: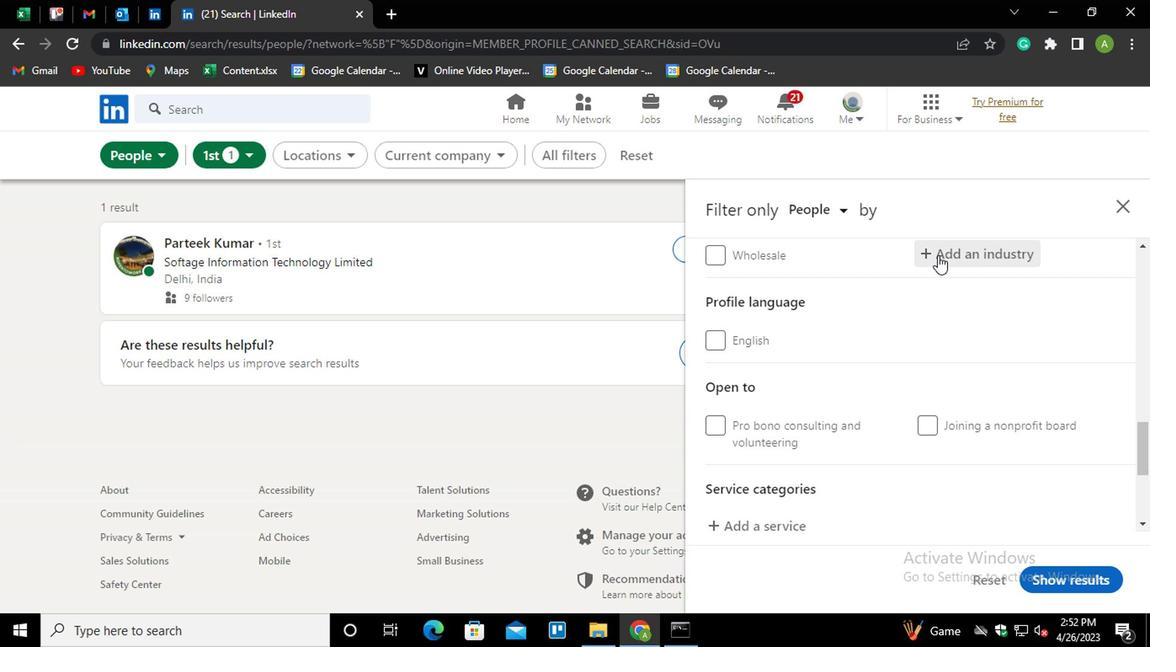 
Action: Mouse moved to (936, 252)
Screenshot: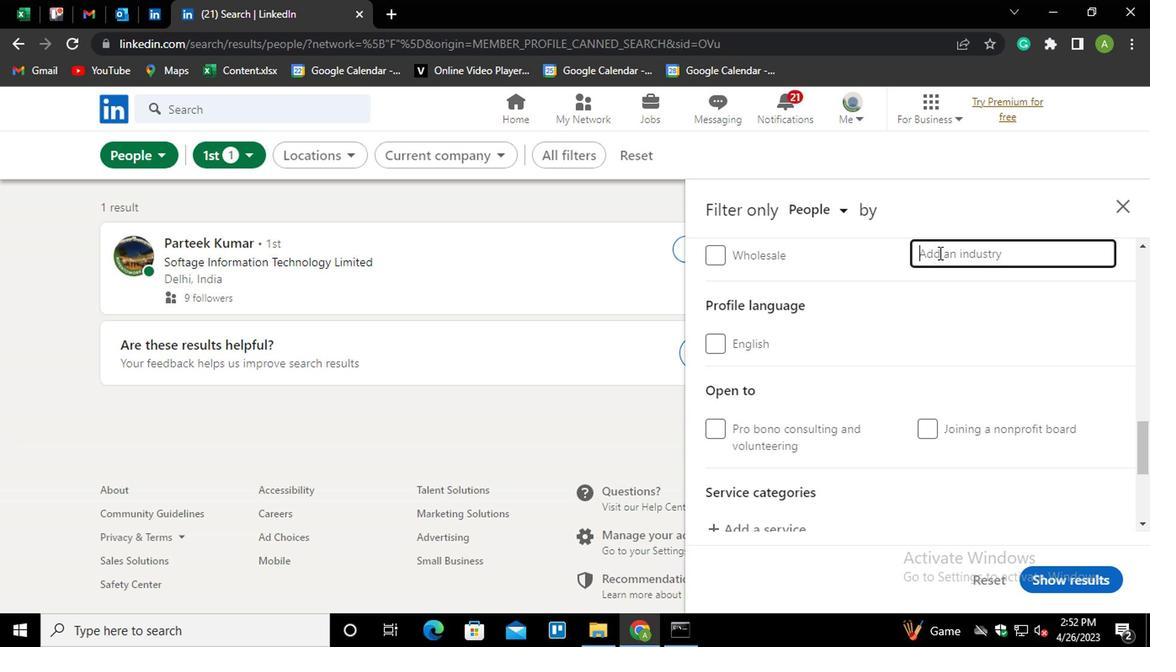 
Action: Mouse pressed left at (936, 252)
Screenshot: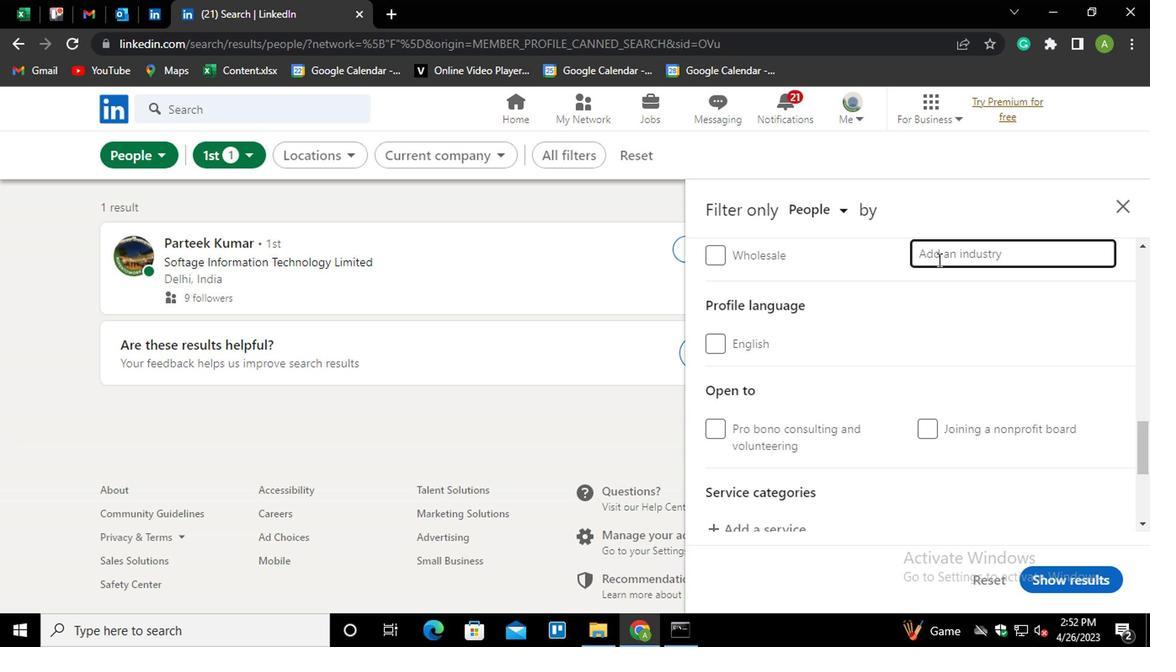 
Action: Key pressed <Key.shift_r><Key.shift_r><Key.shift_r><Key.shift_r><Key.shift_r>BOILER<Key.down><Key.enter>
Screenshot: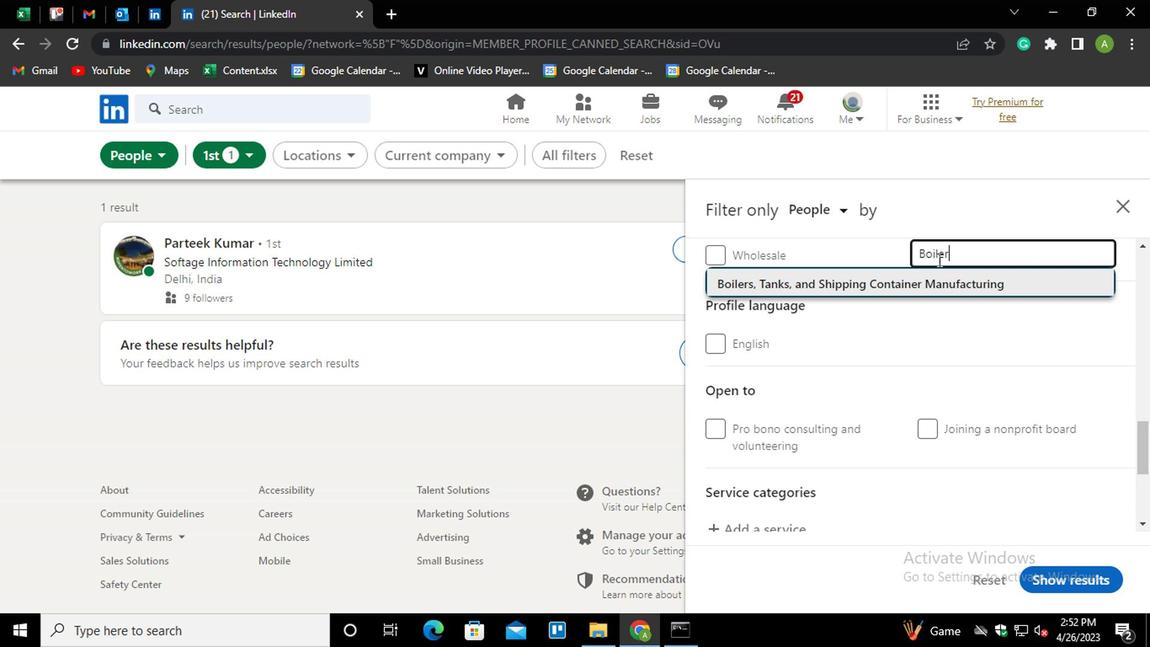 
Action: Mouse moved to (953, 282)
Screenshot: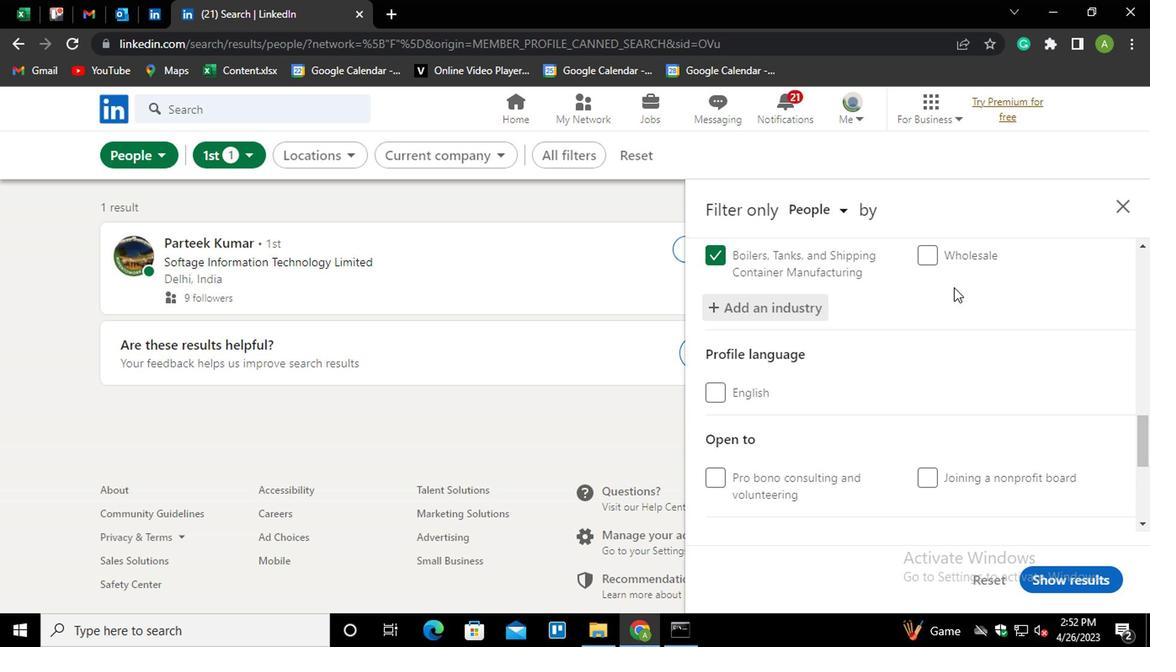 
Action: Mouse scrolled (953, 282) with delta (0, 0)
Screenshot: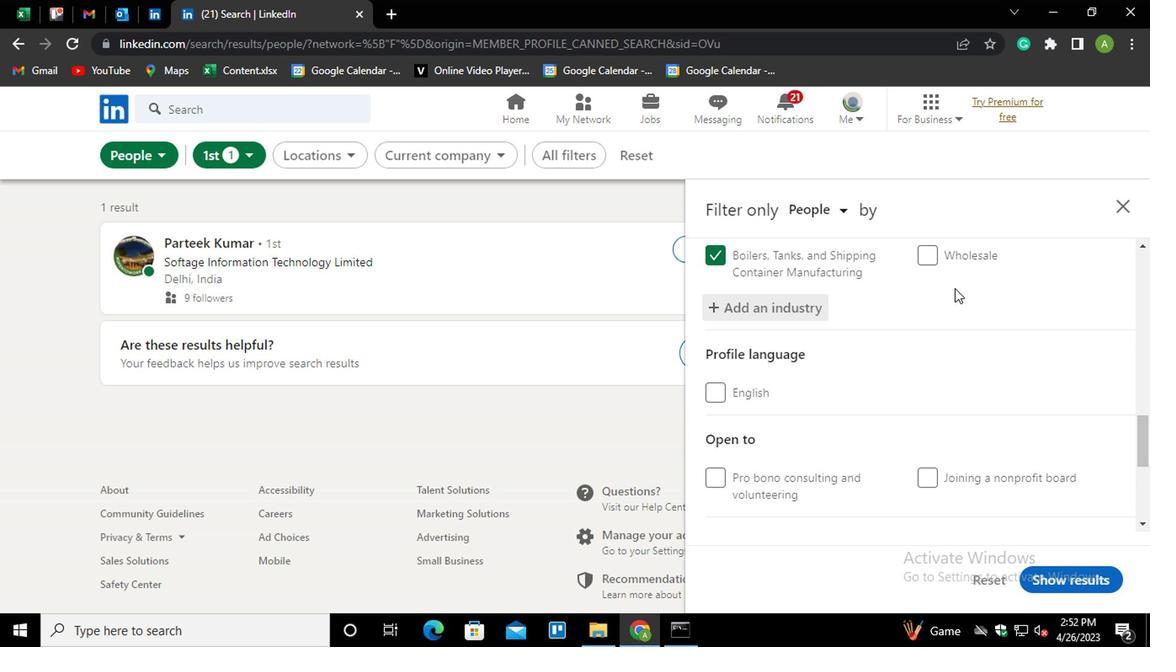 
Action: Mouse moved to (777, 386)
Screenshot: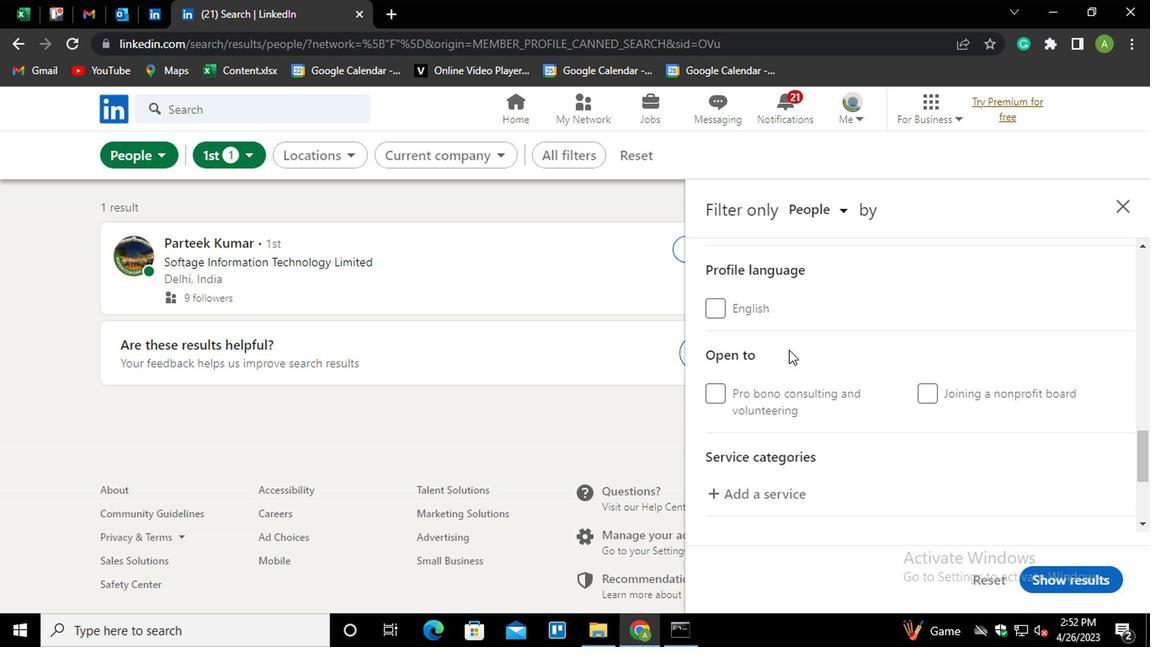 
Action: Mouse scrolled (777, 385) with delta (0, 0)
Screenshot: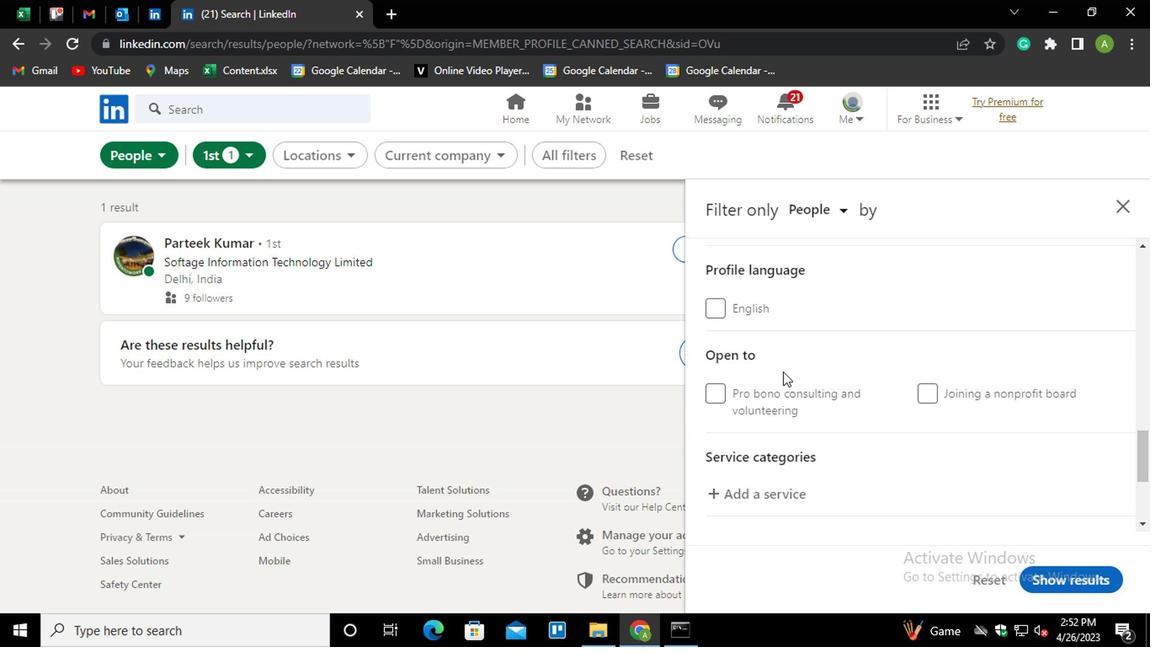 
Action: Mouse moved to (767, 412)
Screenshot: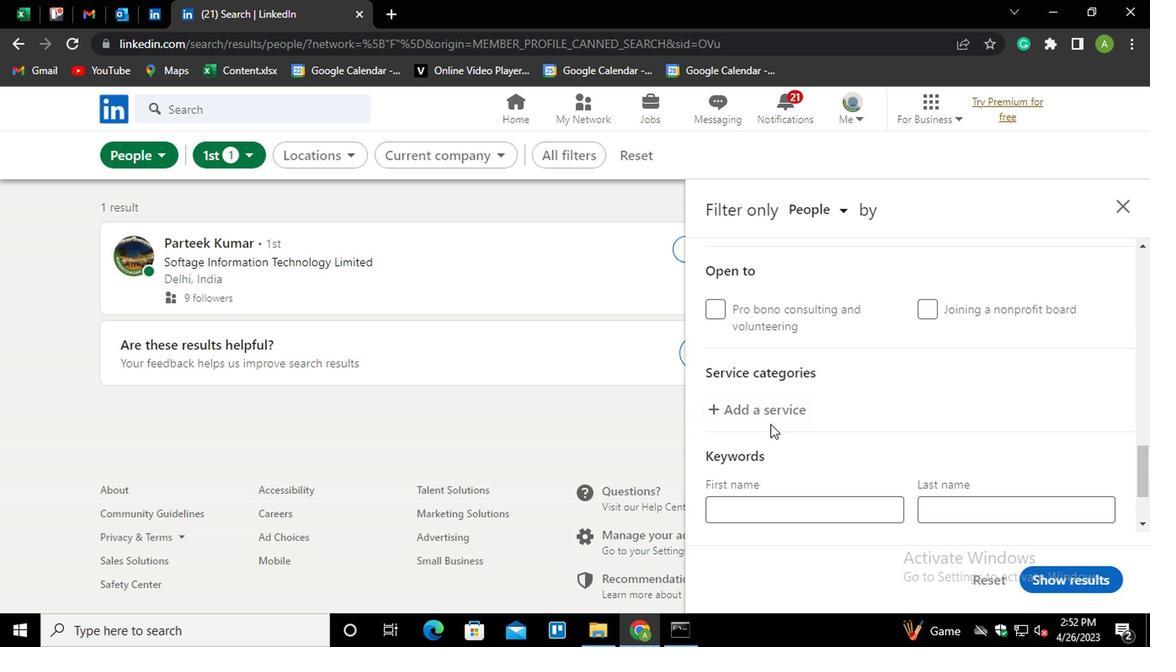 
Action: Mouse pressed left at (767, 412)
Screenshot: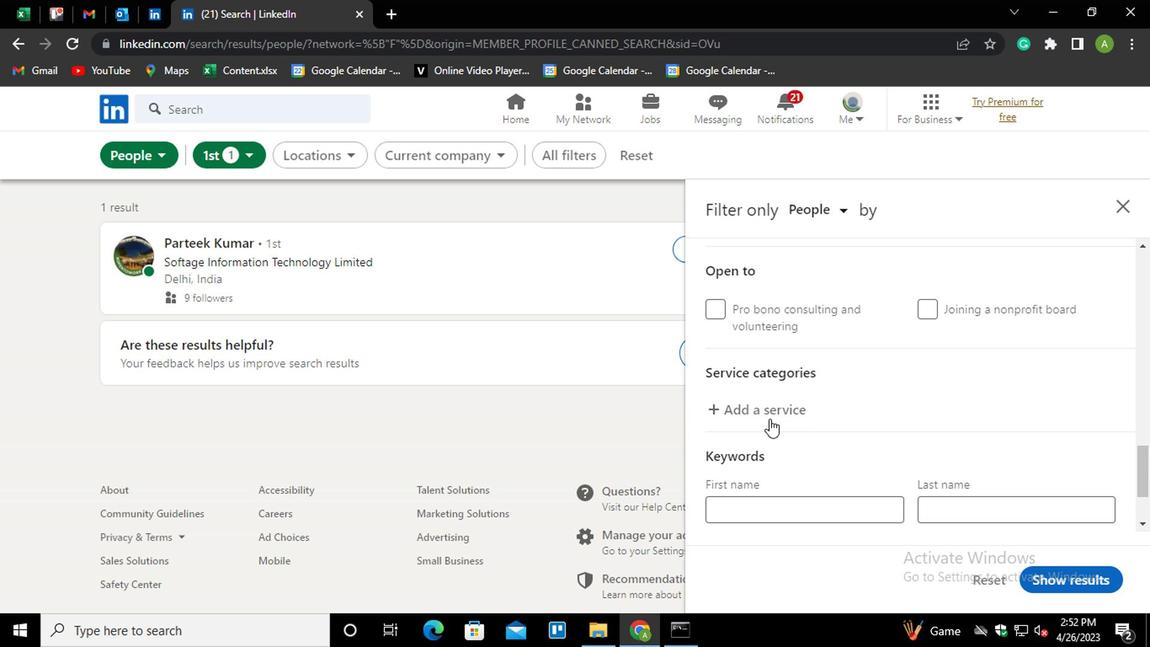 
Action: Mouse moved to (767, 409)
Screenshot: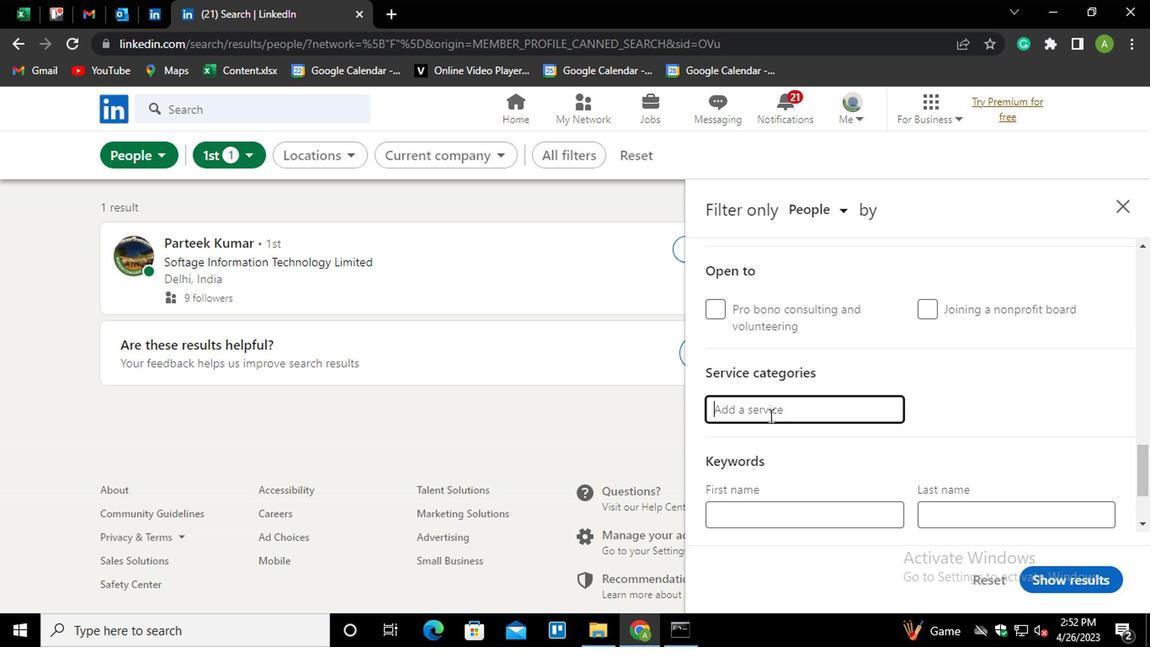 
Action: Key pressed <Key.shift_r>PROPR<Key.backspace>ER<Key.down><Key.enter>
Screenshot: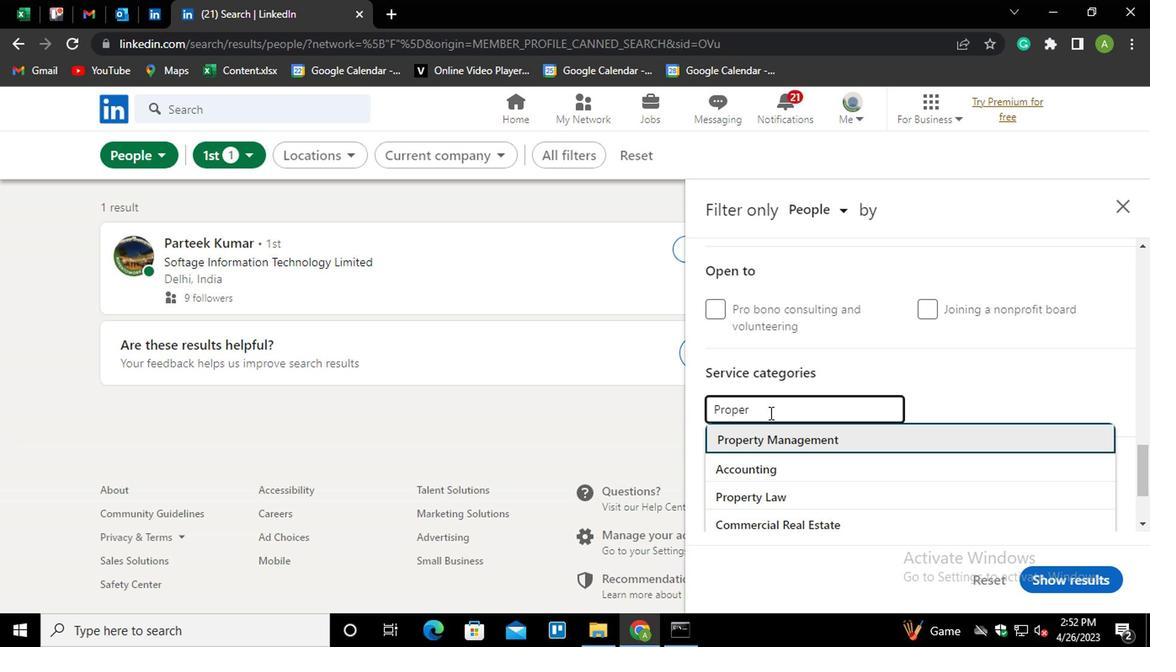 
Action: Mouse scrolled (767, 409) with delta (0, 0)
Screenshot: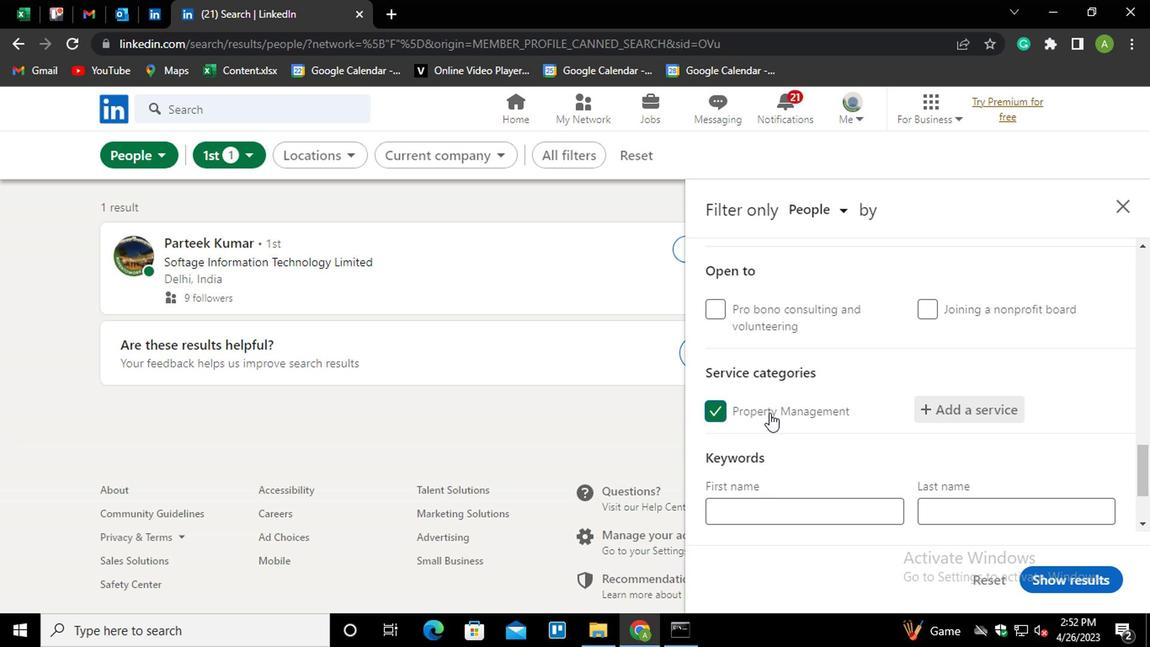 
Action: Mouse scrolled (767, 409) with delta (0, 0)
Screenshot: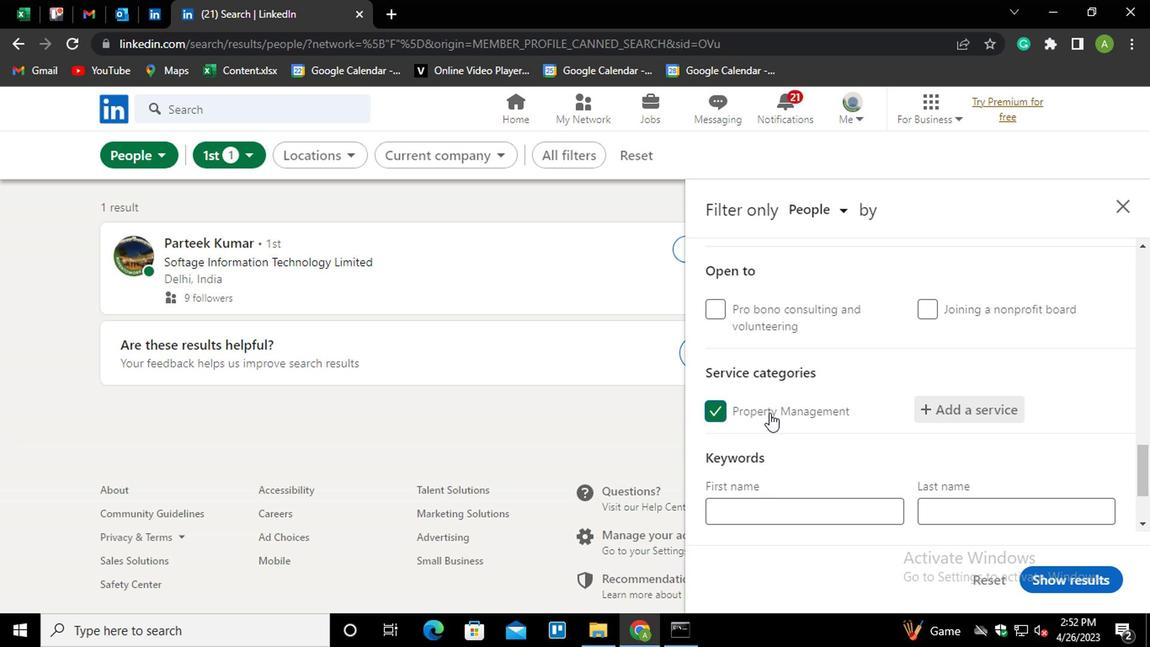 
Action: Mouse scrolled (767, 409) with delta (0, 0)
Screenshot: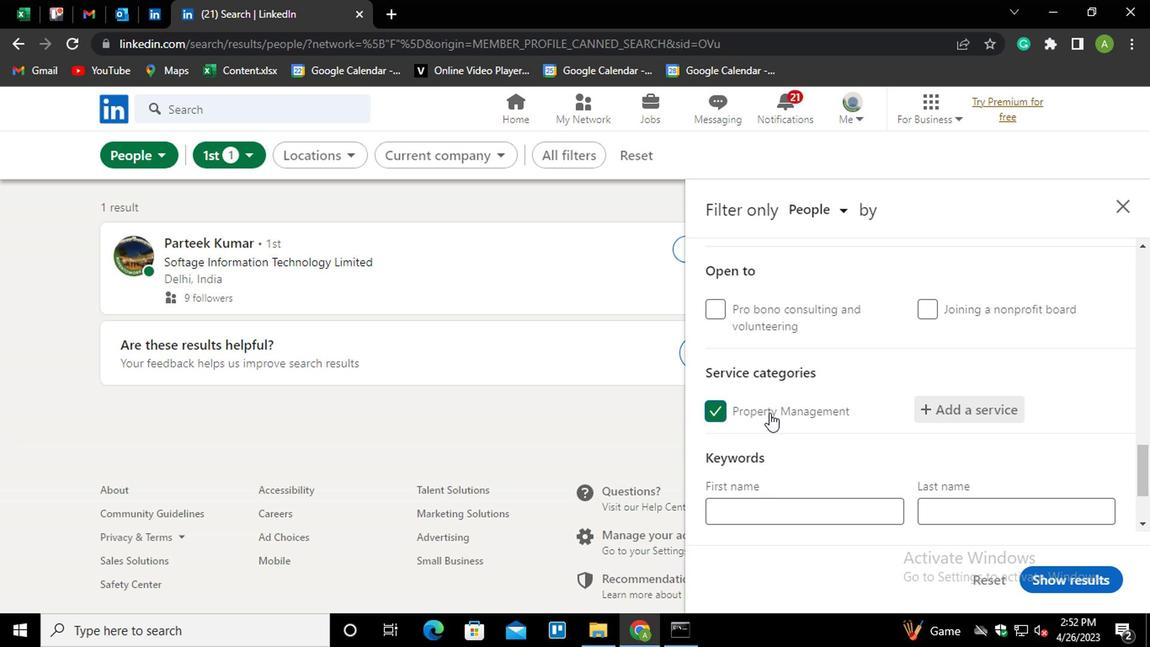 
Action: Mouse scrolled (767, 409) with delta (0, 0)
Screenshot: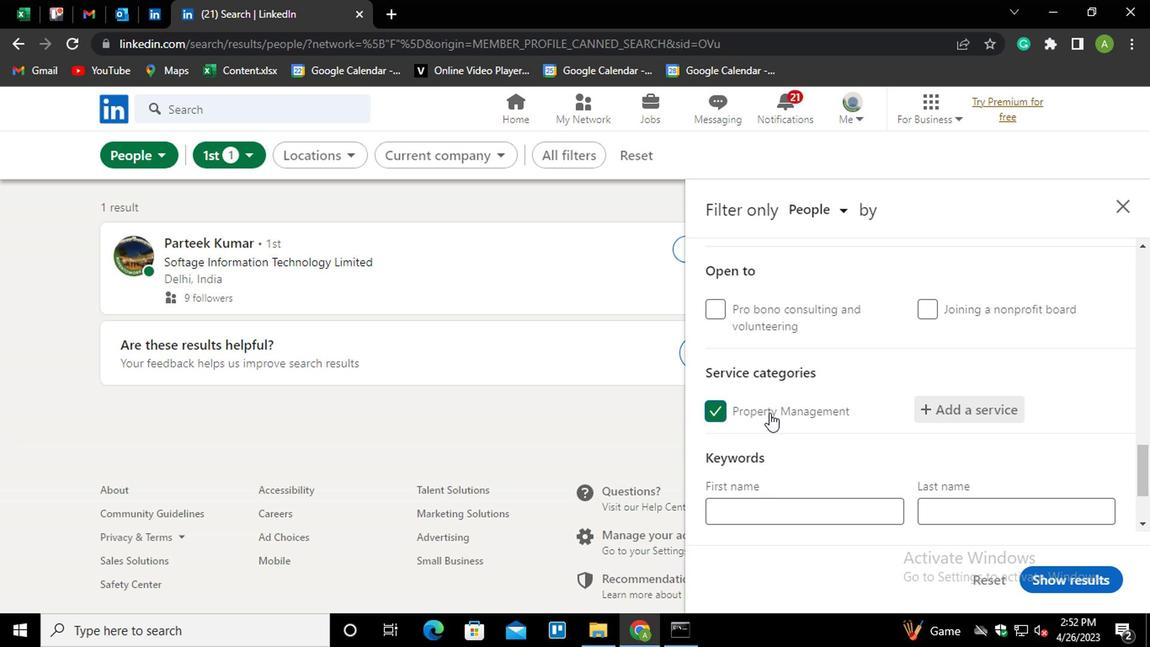 
Action: Mouse moved to (767, 454)
Screenshot: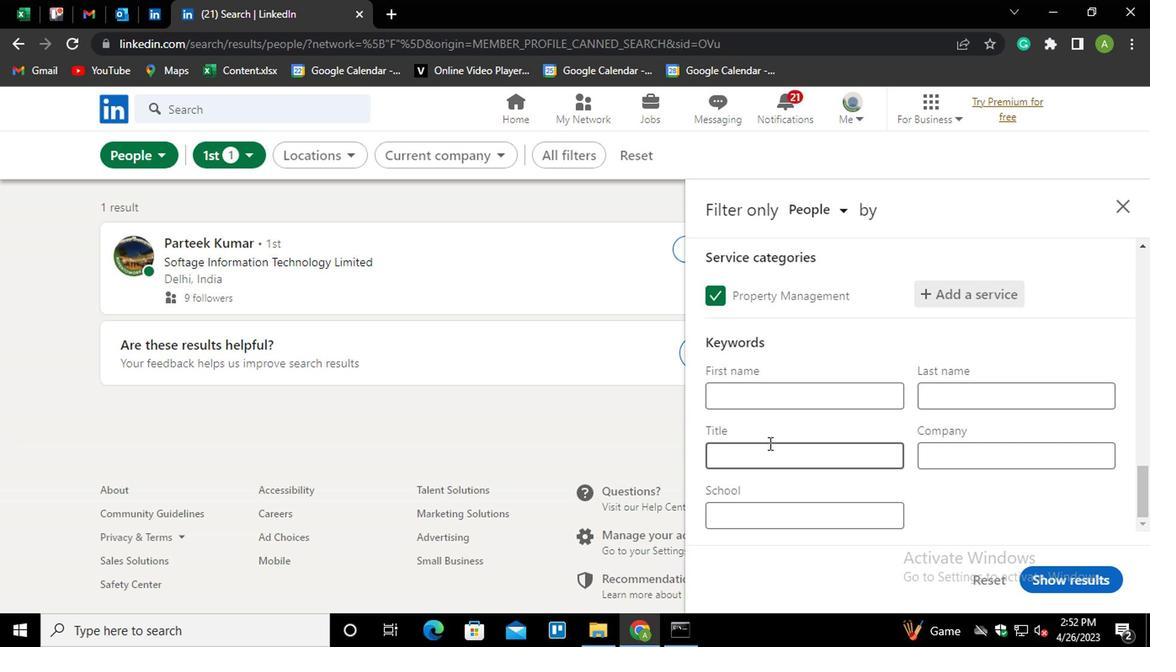 
Action: Mouse pressed left at (767, 454)
Screenshot: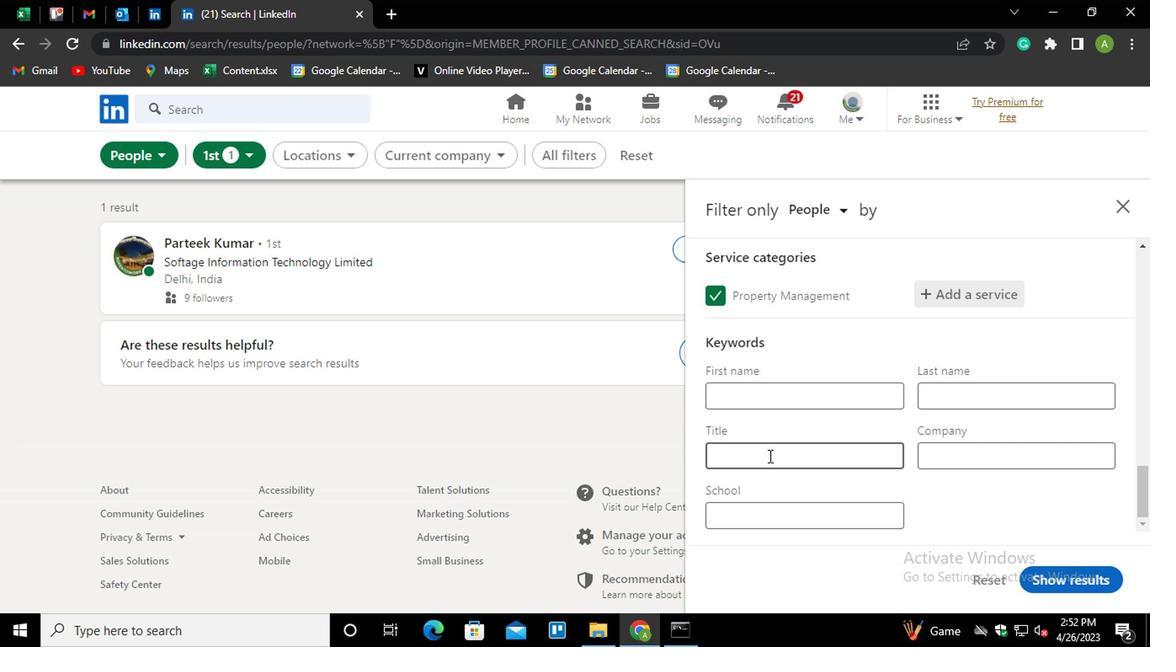 
Action: Key pressed <Key.shift_r><Key.shift>ACCOUNTANT
Screenshot: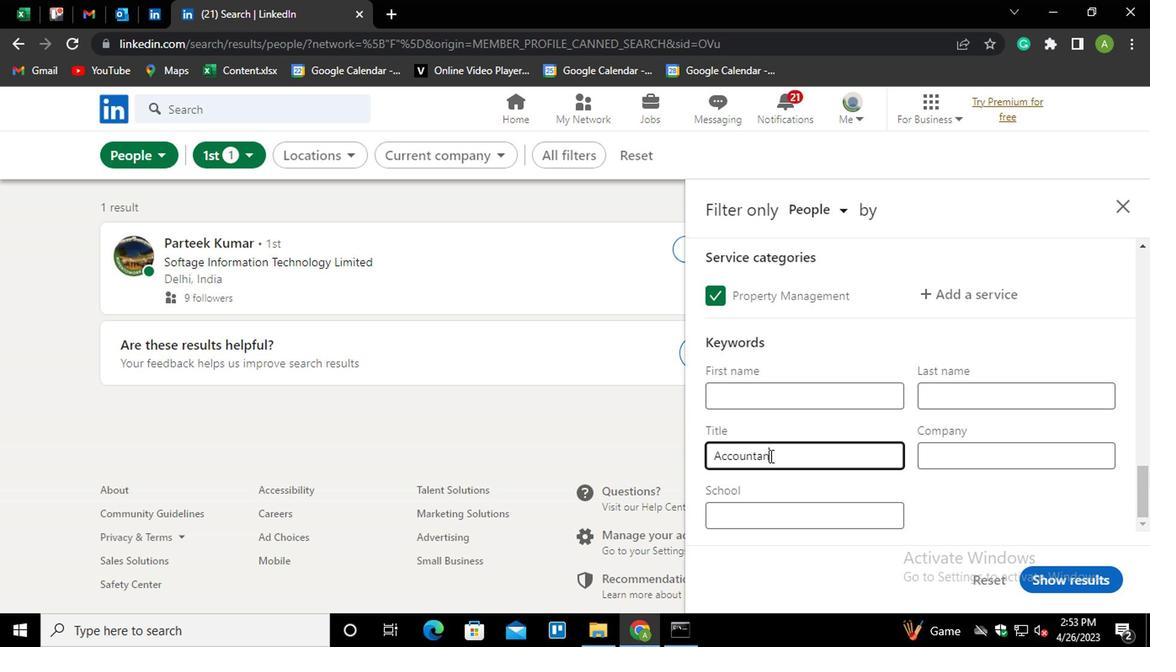 
Action: Mouse moved to (1011, 504)
Screenshot: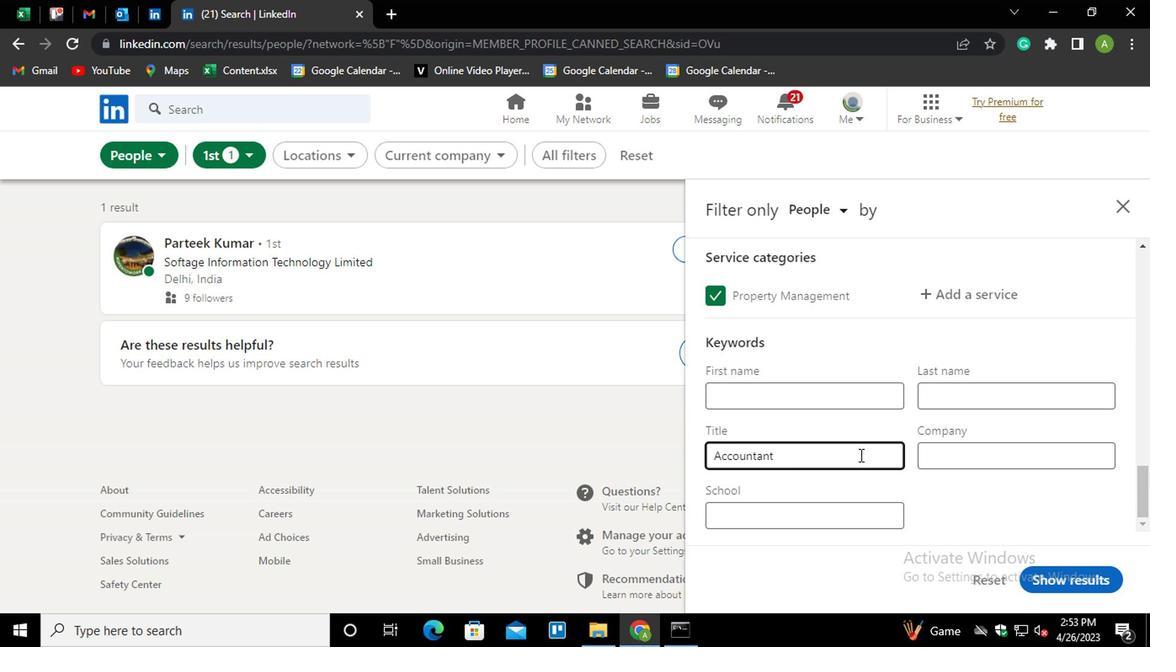
Action: Mouse pressed left at (1011, 504)
Screenshot: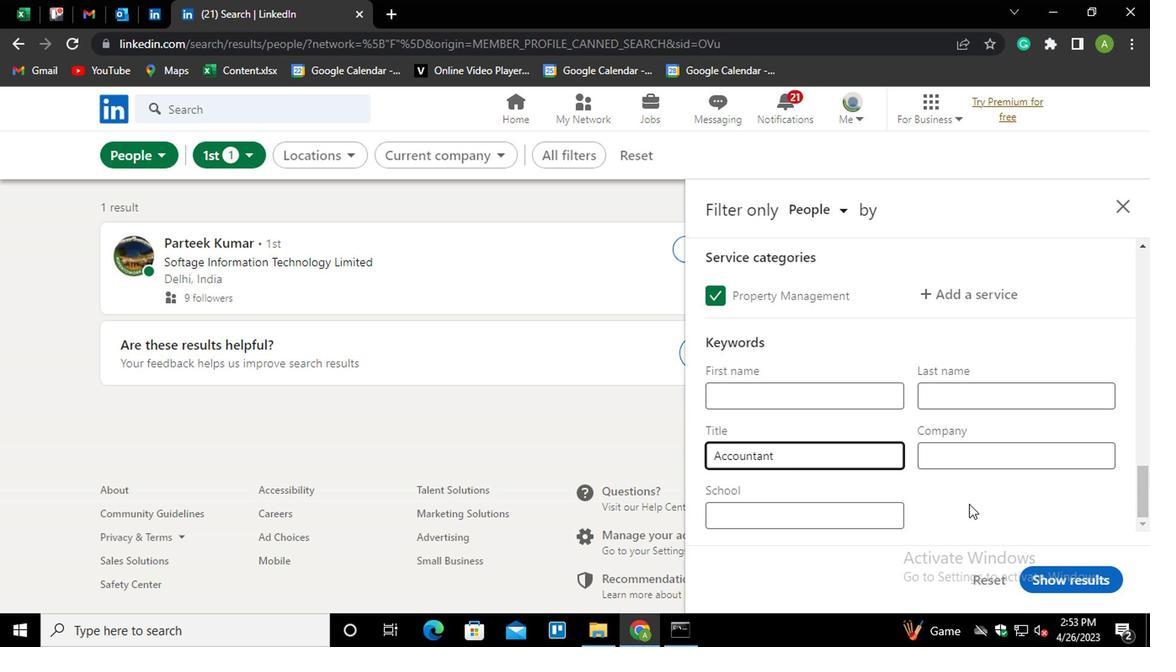 
Action: Mouse moved to (1084, 570)
Screenshot: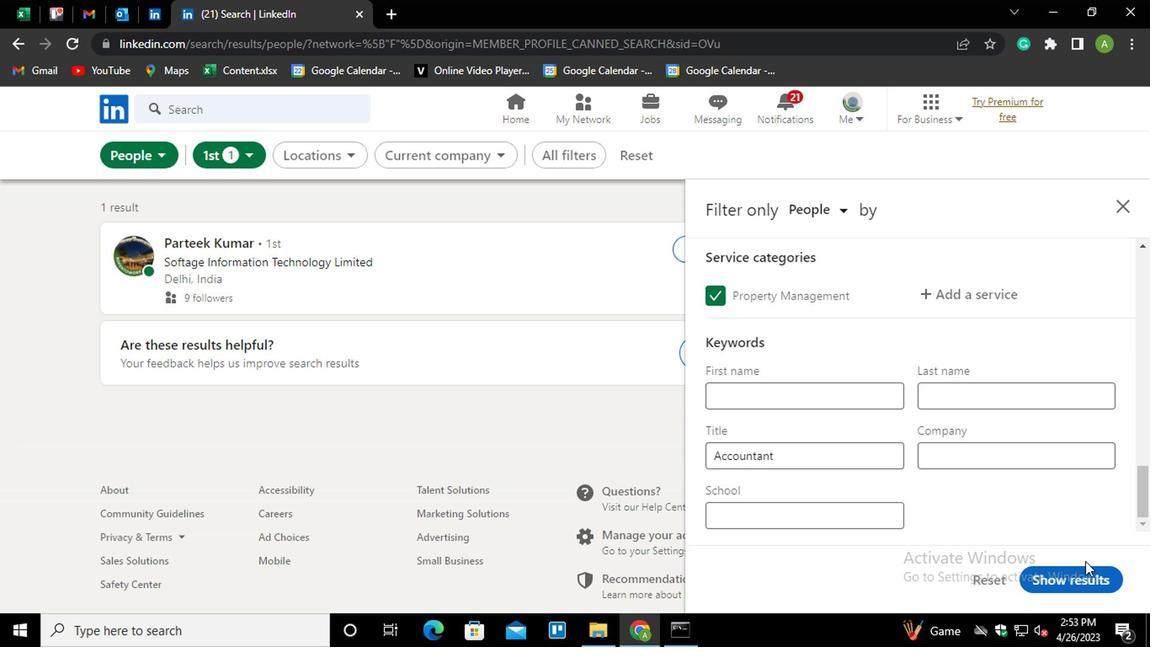 
Action: Mouse pressed left at (1084, 570)
Screenshot: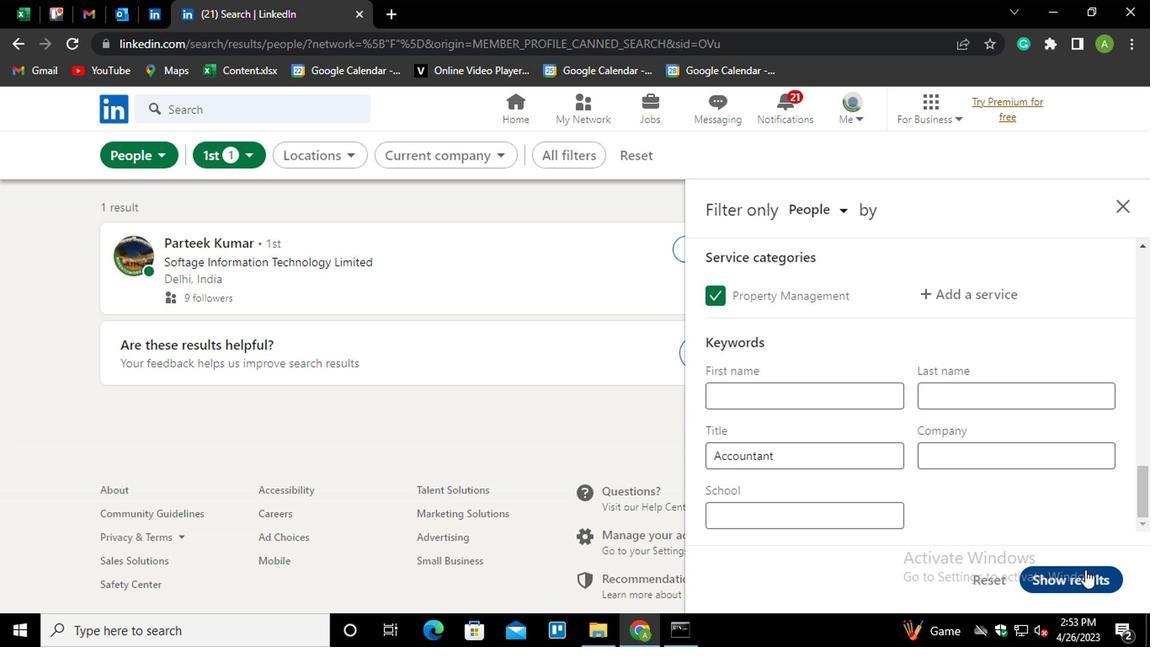 
Action: Mouse moved to (1087, 566)
Screenshot: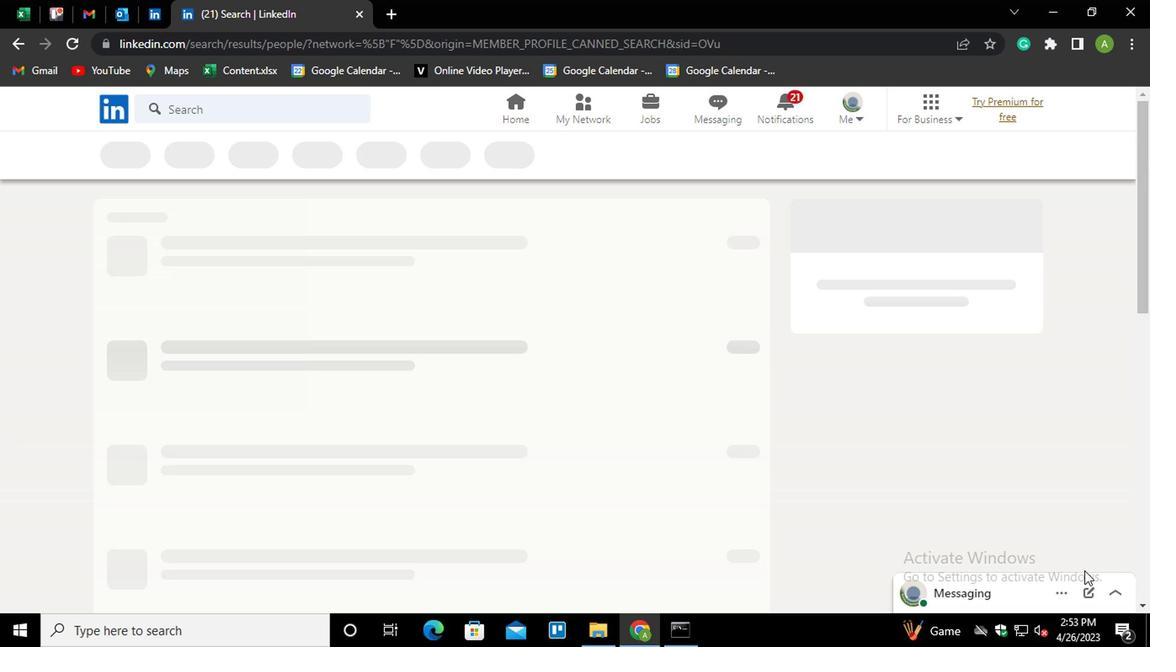 
